 Task: In Heading  Arial. Font size of heading  '18 Pt. 'Font style of data Calibri. Font size of data  9 Pt. Alignment of headline & data Align center. Fill color in cell of heading  Red. Font color of data Black. Apply border in Data Outer Border only. In the sheet  Alpha Sales book
Action: Mouse moved to (15, 23)
Screenshot: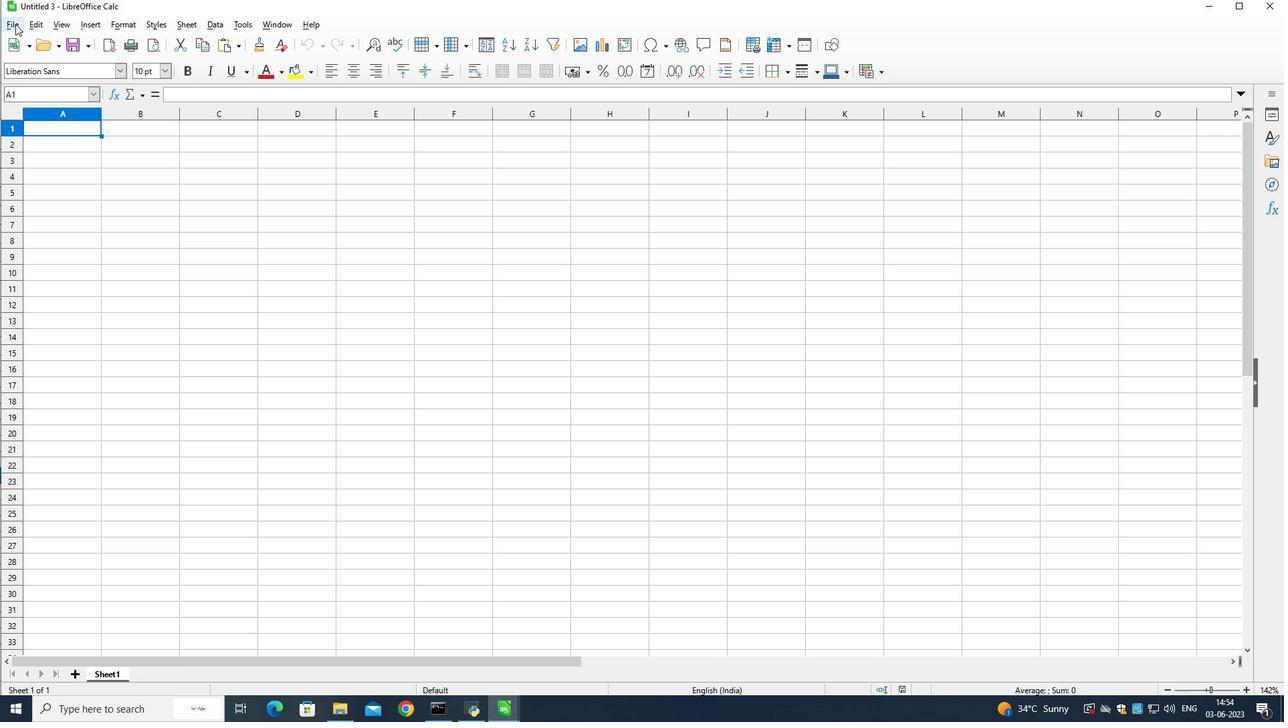 
Action: Mouse pressed left at (15, 23)
Screenshot: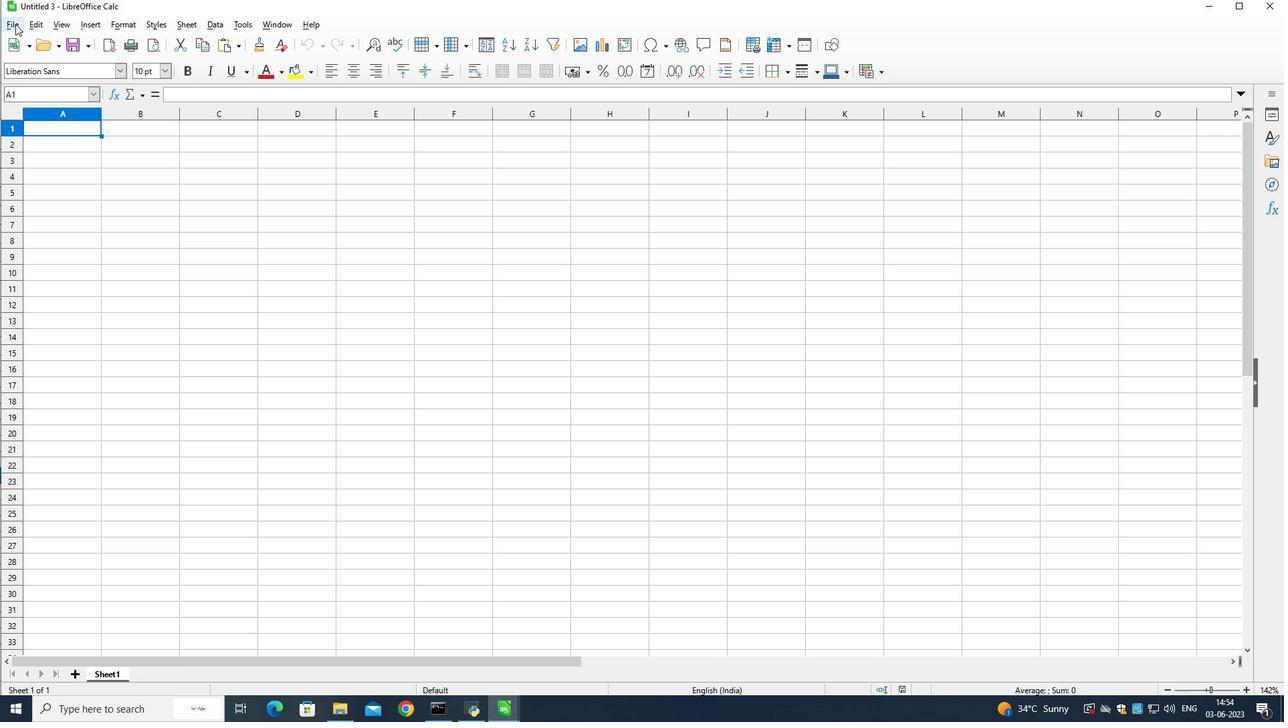 
Action: Mouse moved to (32, 56)
Screenshot: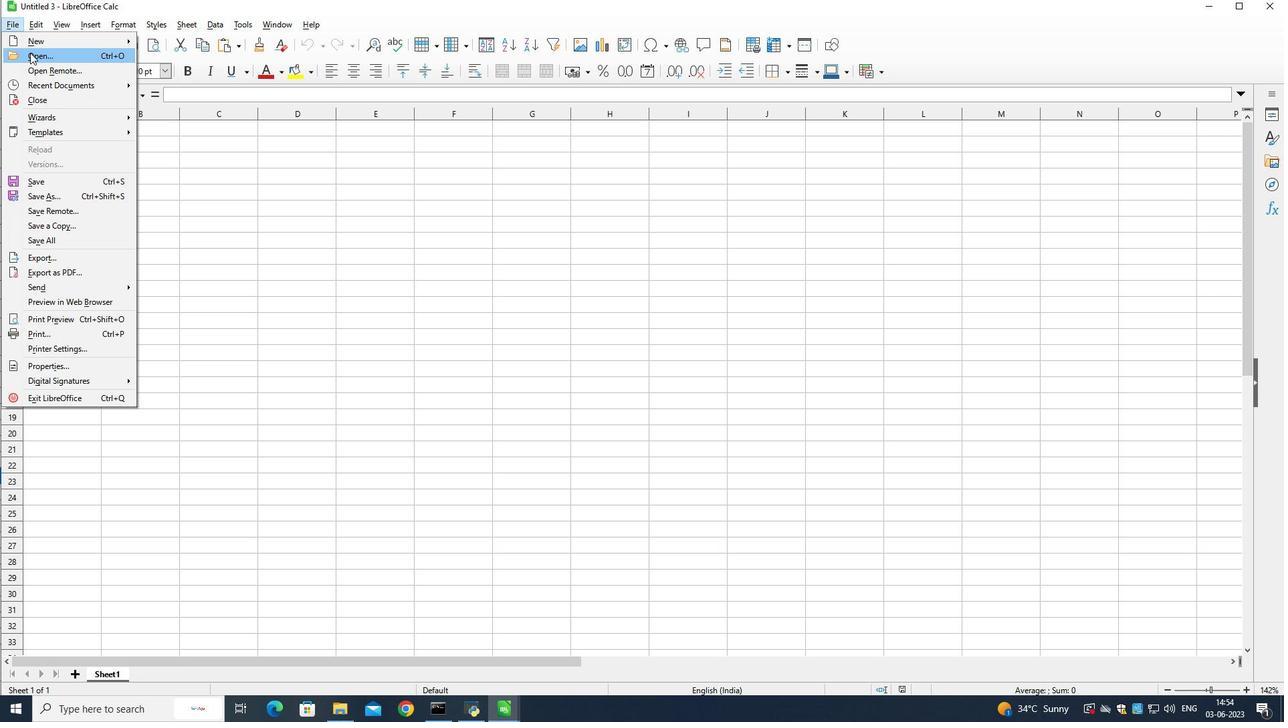 
Action: Mouse pressed left at (32, 56)
Screenshot: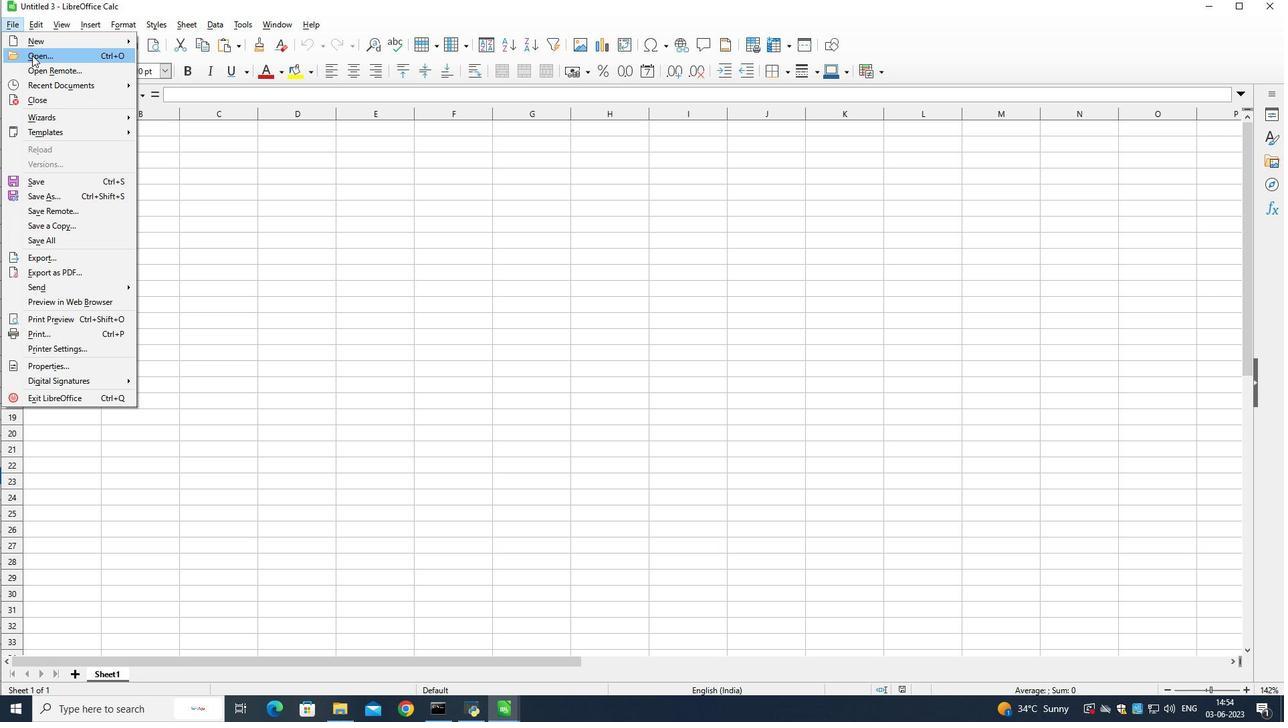 
Action: Mouse moved to (144, 224)
Screenshot: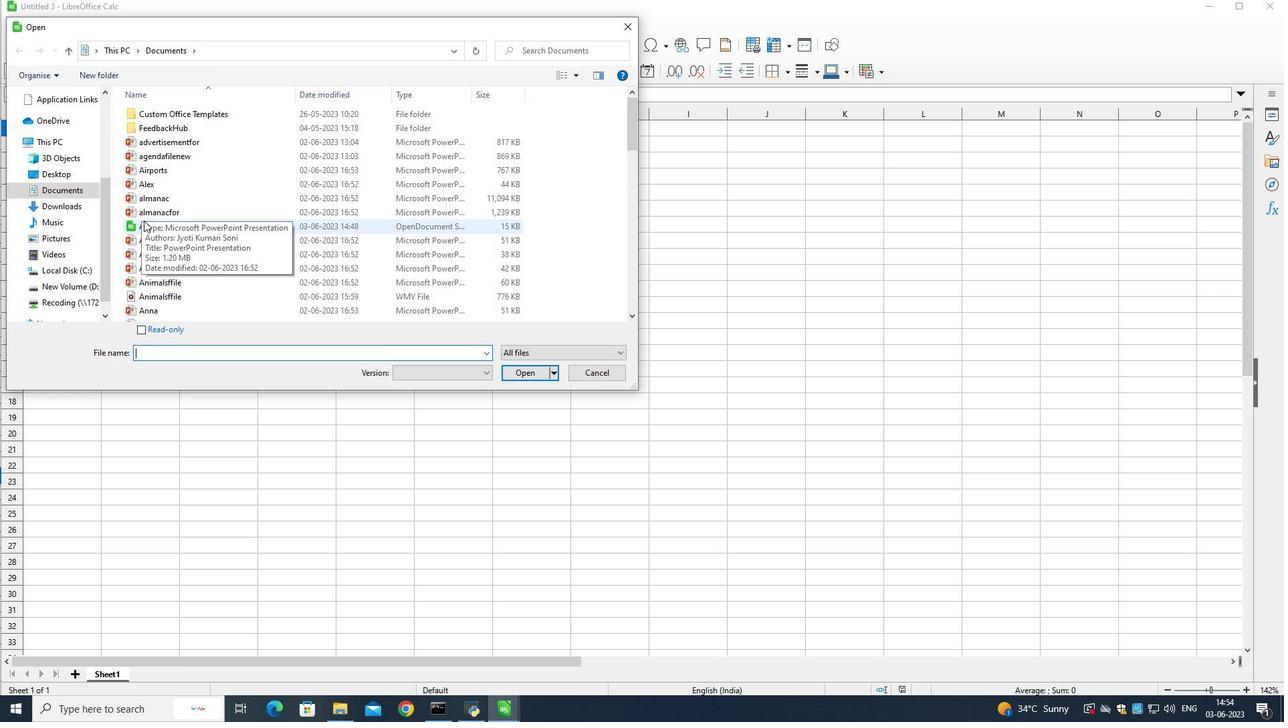 
Action: Mouse pressed left at (144, 224)
Screenshot: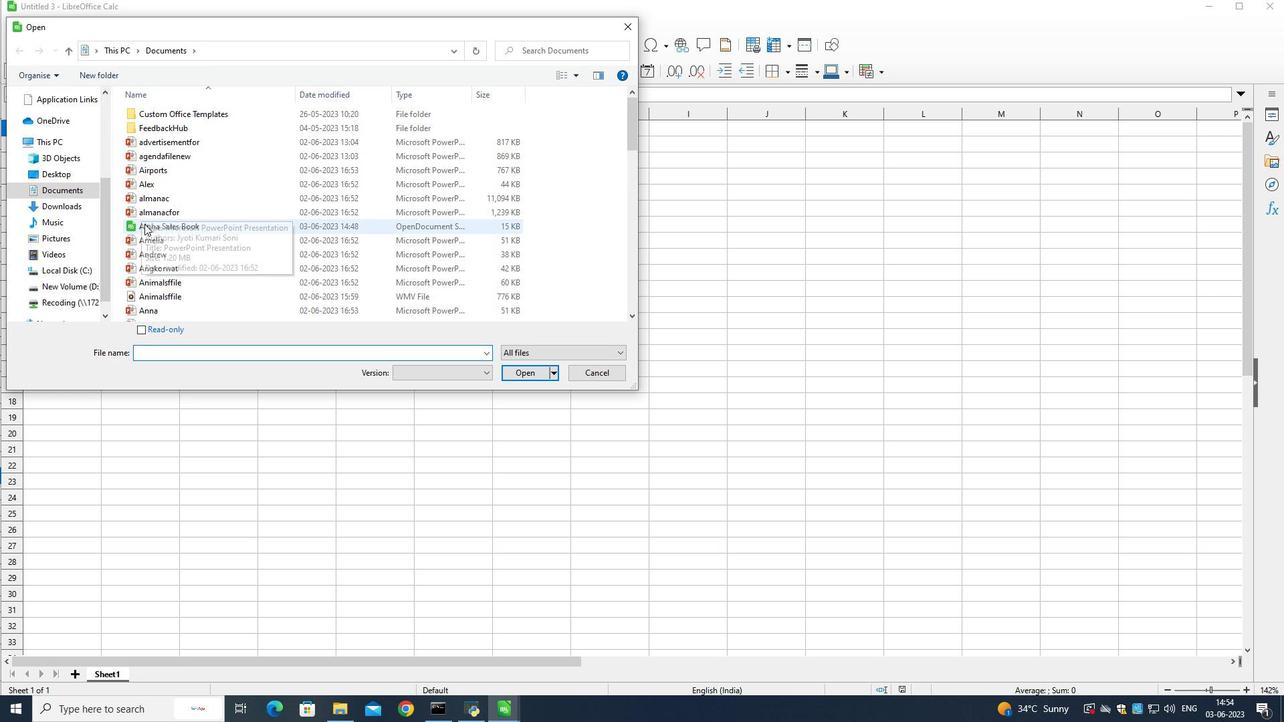 
Action: Mouse moved to (516, 372)
Screenshot: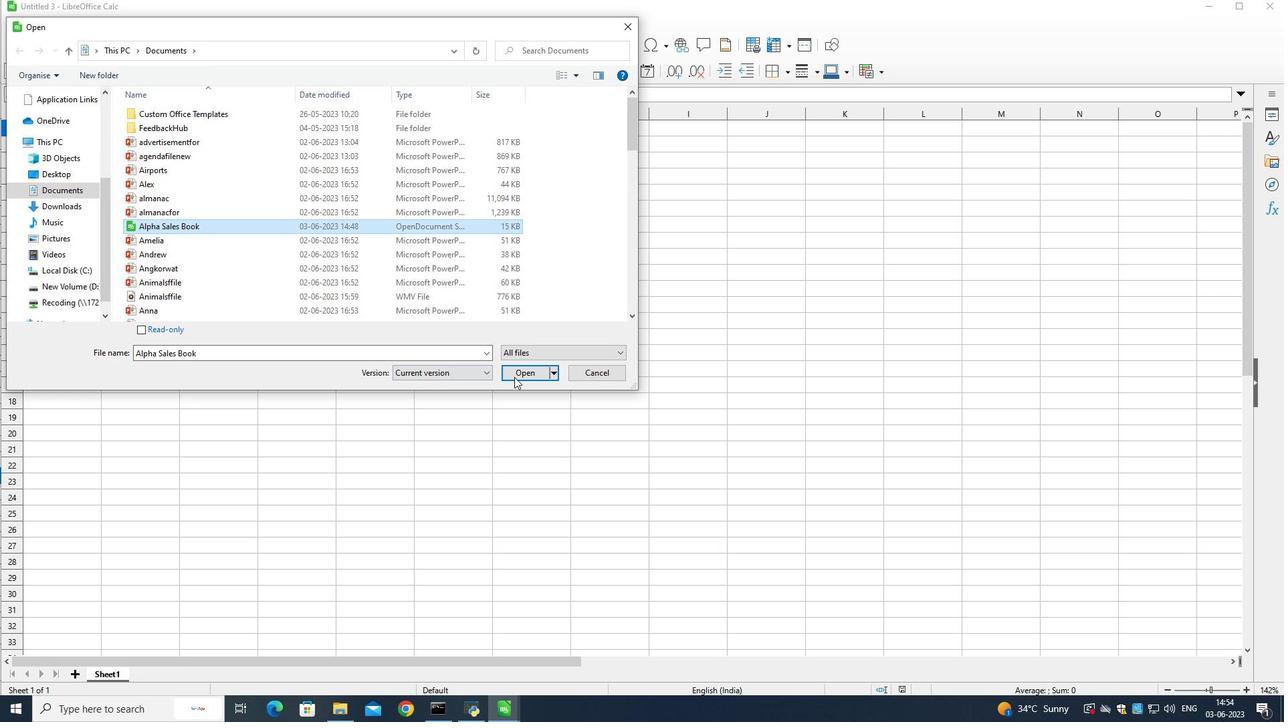 
Action: Mouse pressed left at (516, 372)
Screenshot: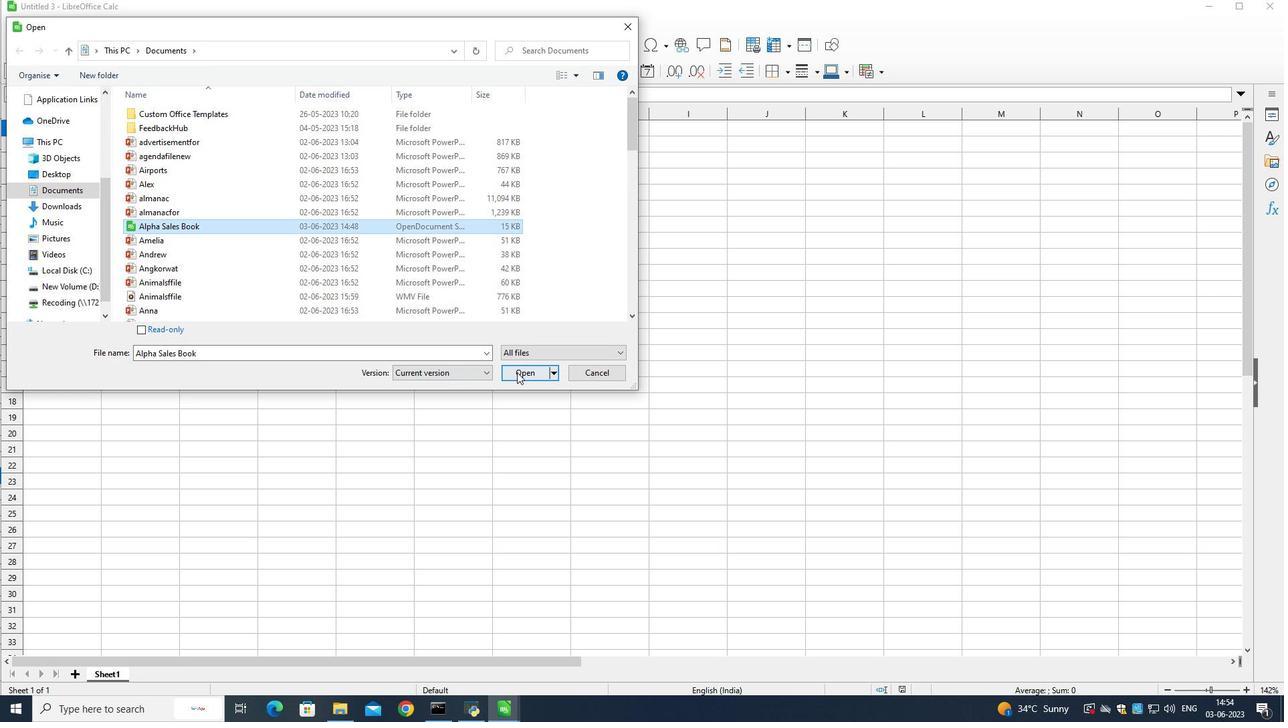 
Action: Mouse moved to (358, 134)
Screenshot: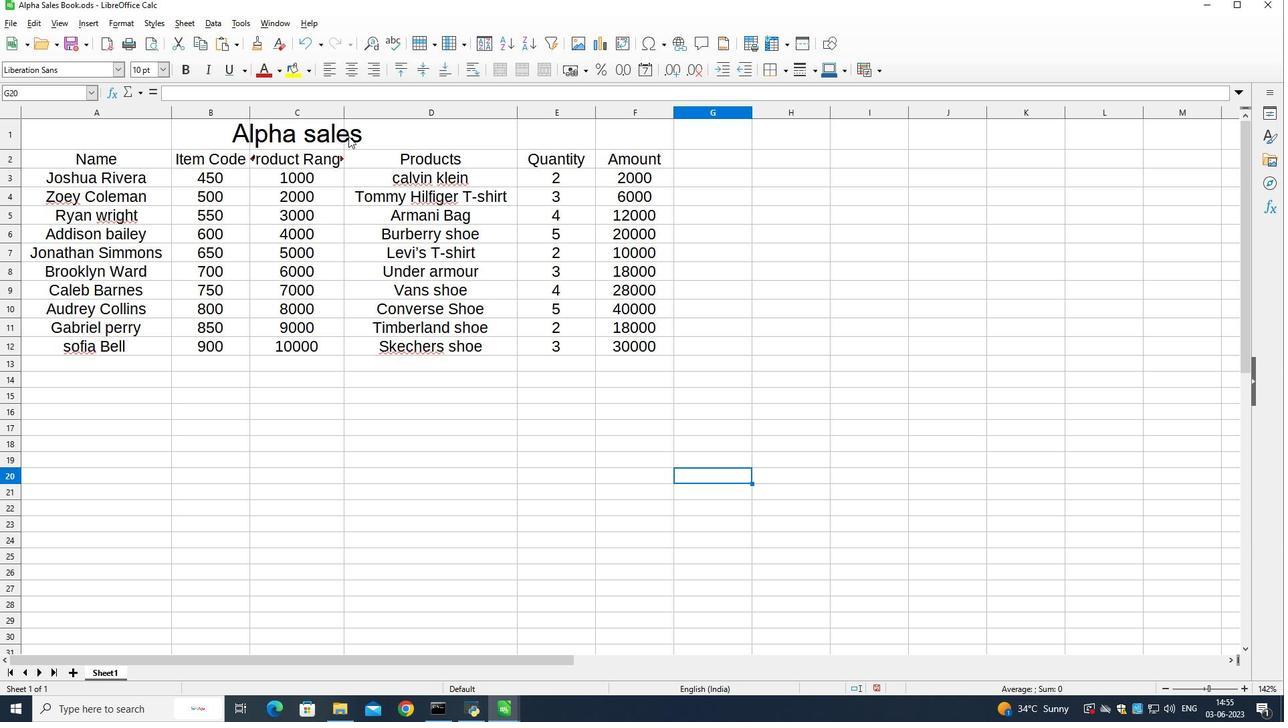 
Action: Mouse pressed left at (358, 134)
Screenshot: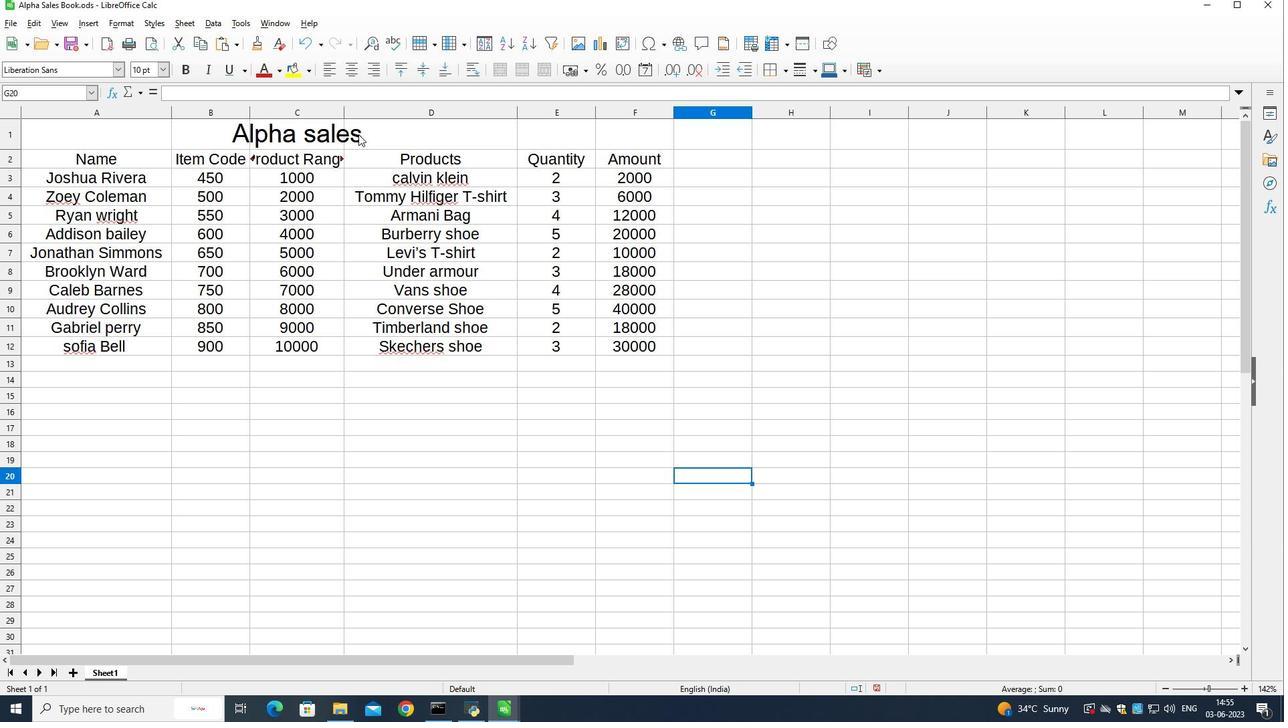 
Action: Mouse moved to (229, 138)
Screenshot: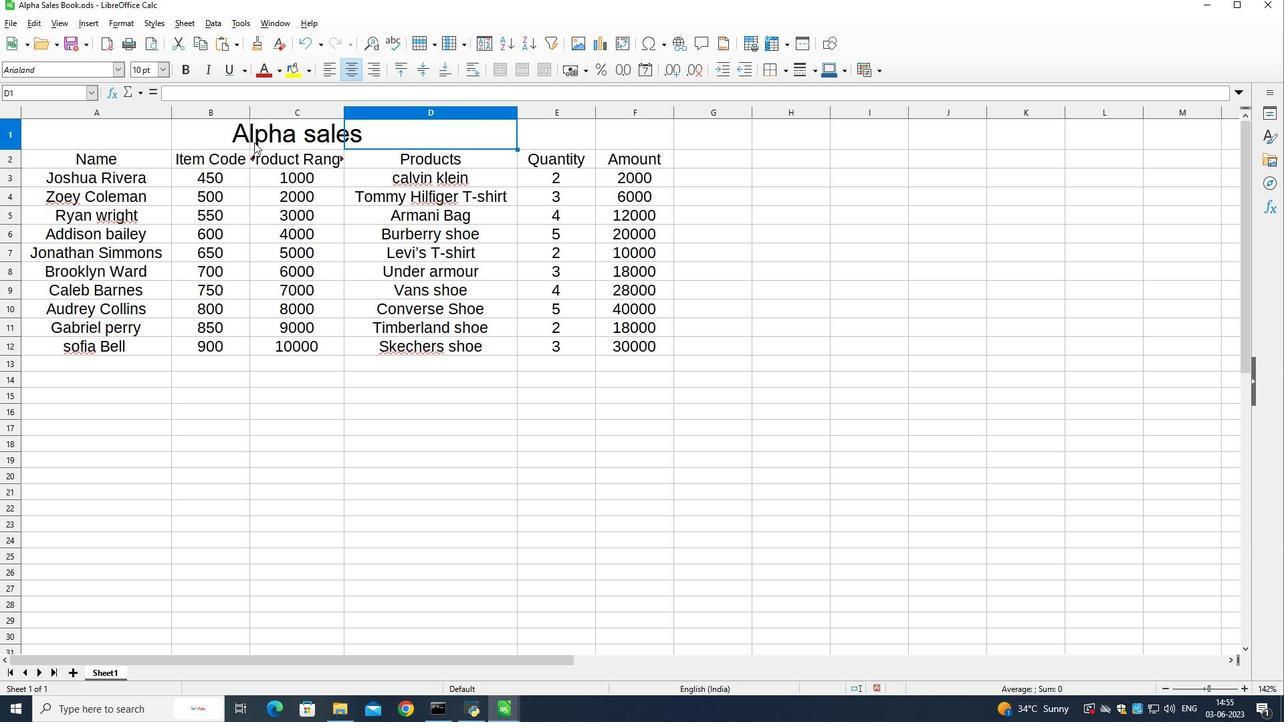 
Action: Mouse pressed left at (229, 138)
Screenshot: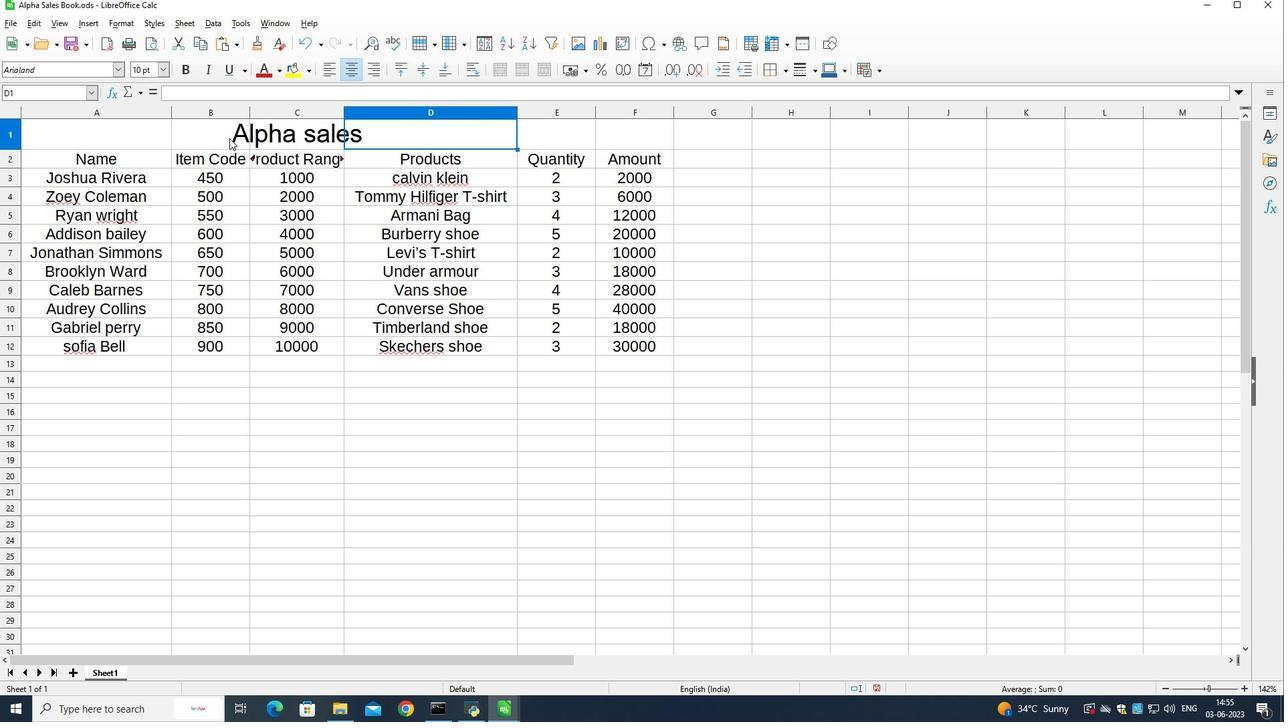 
Action: Mouse moved to (163, 68)
Screenshot: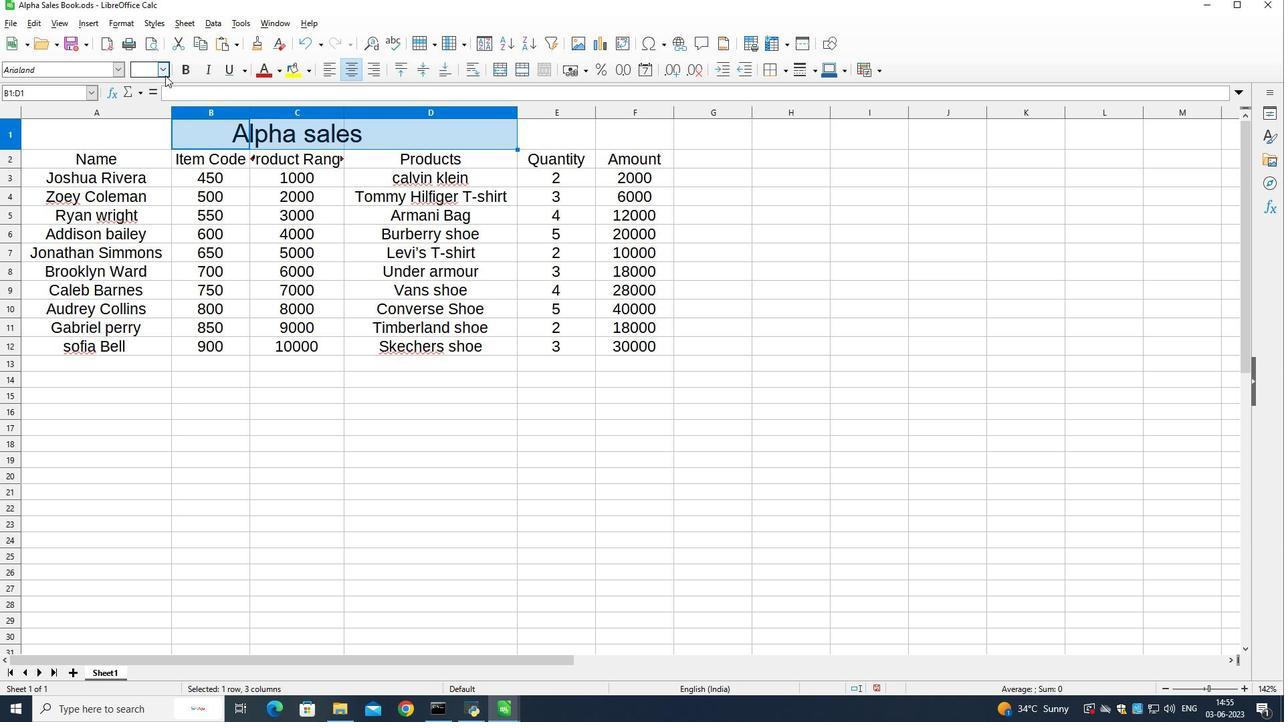 
Action: Mouse pressed left at (163, 68)
Screenshot: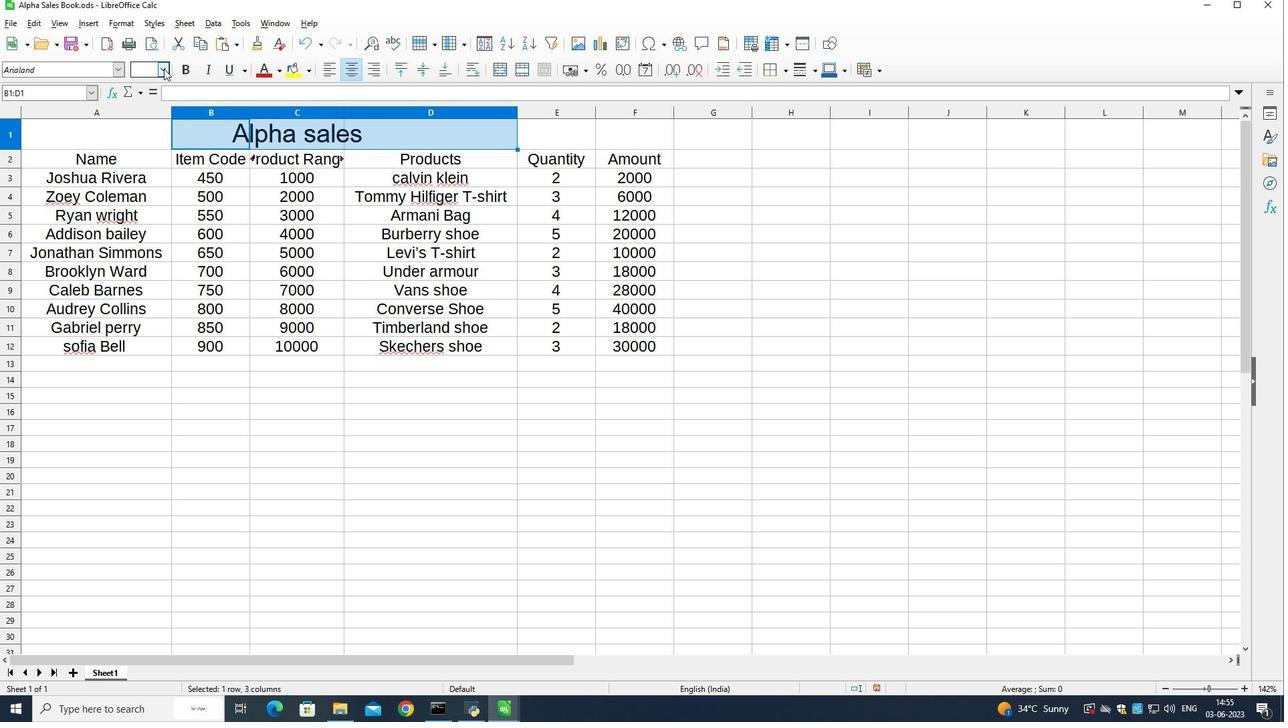 
Action: Mouse moved to (138, 217)
Screenshot: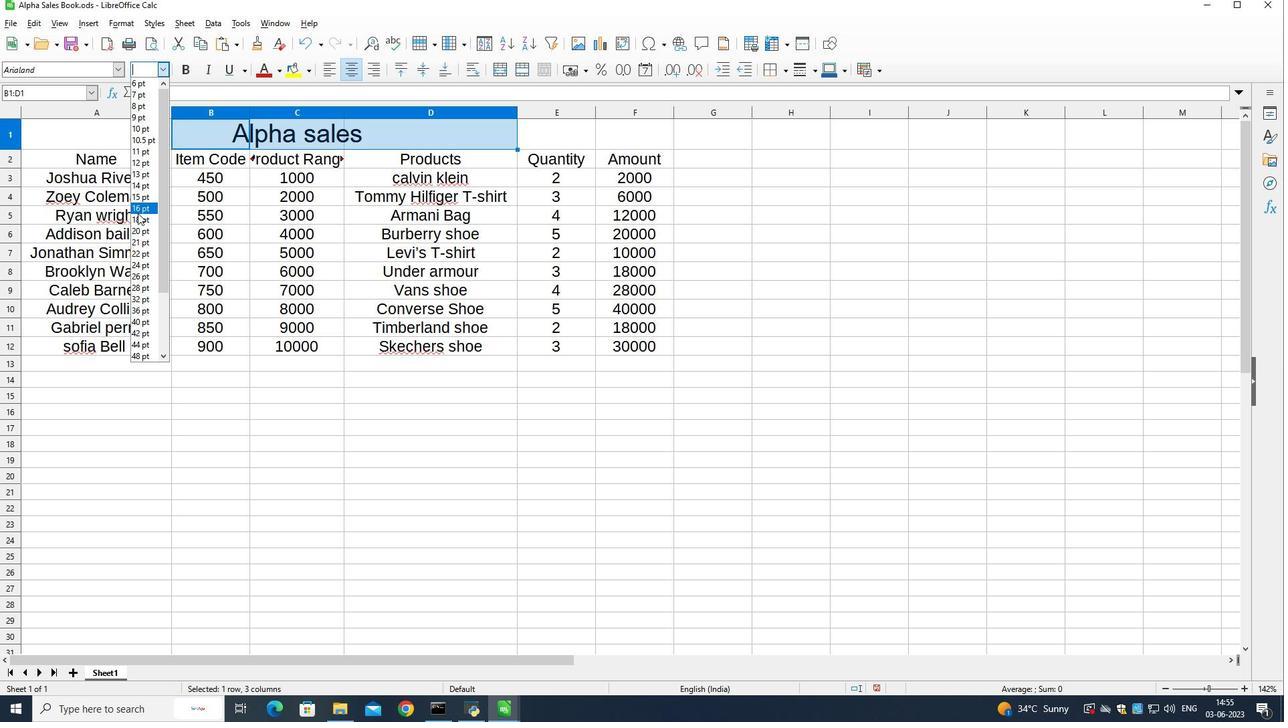
Action: Mouse pressed left at (138, 217)
Screenshot: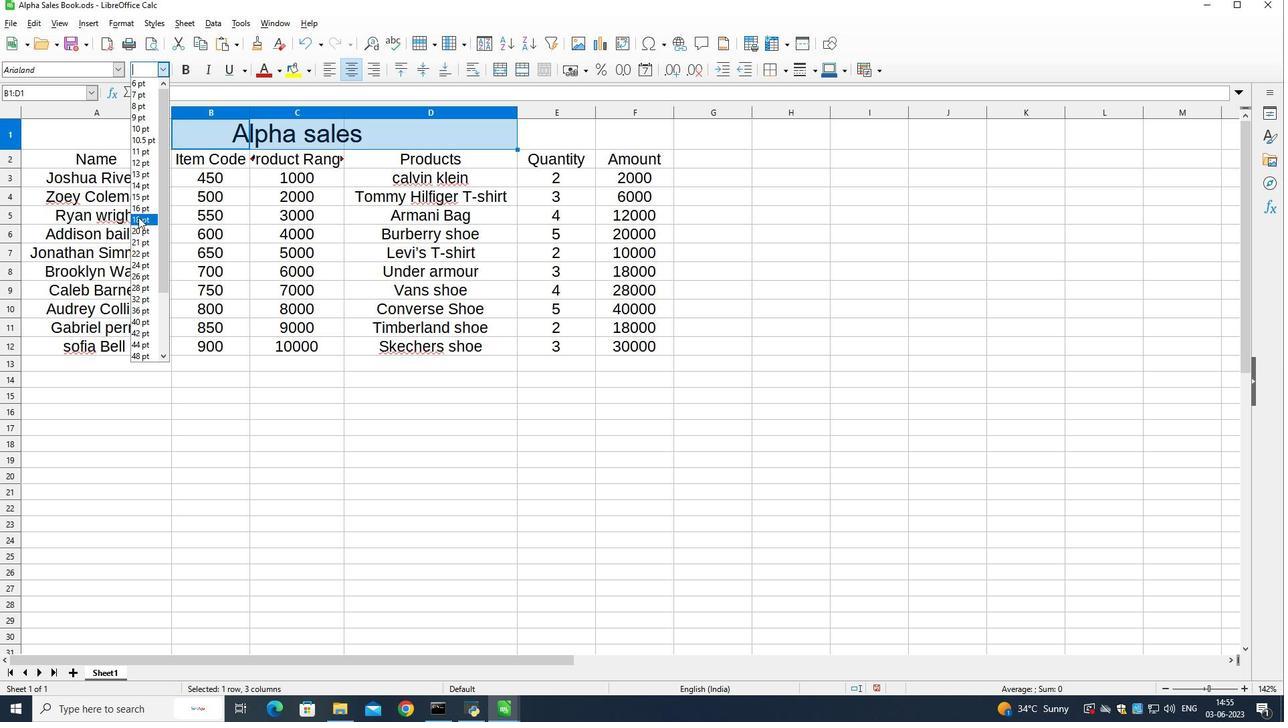 
Action: Mouse moved to (284, 286)
Screenshot: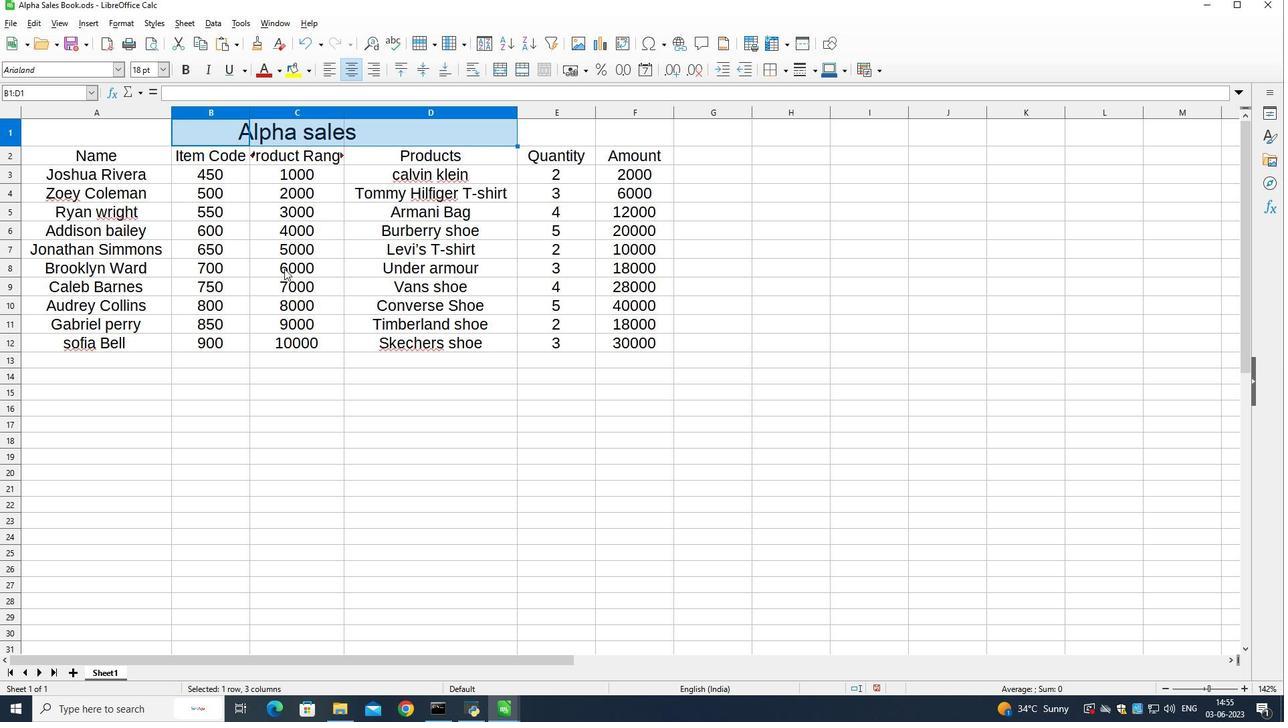 
Action: Mouse pressed left at (284, 286)
Screenshot: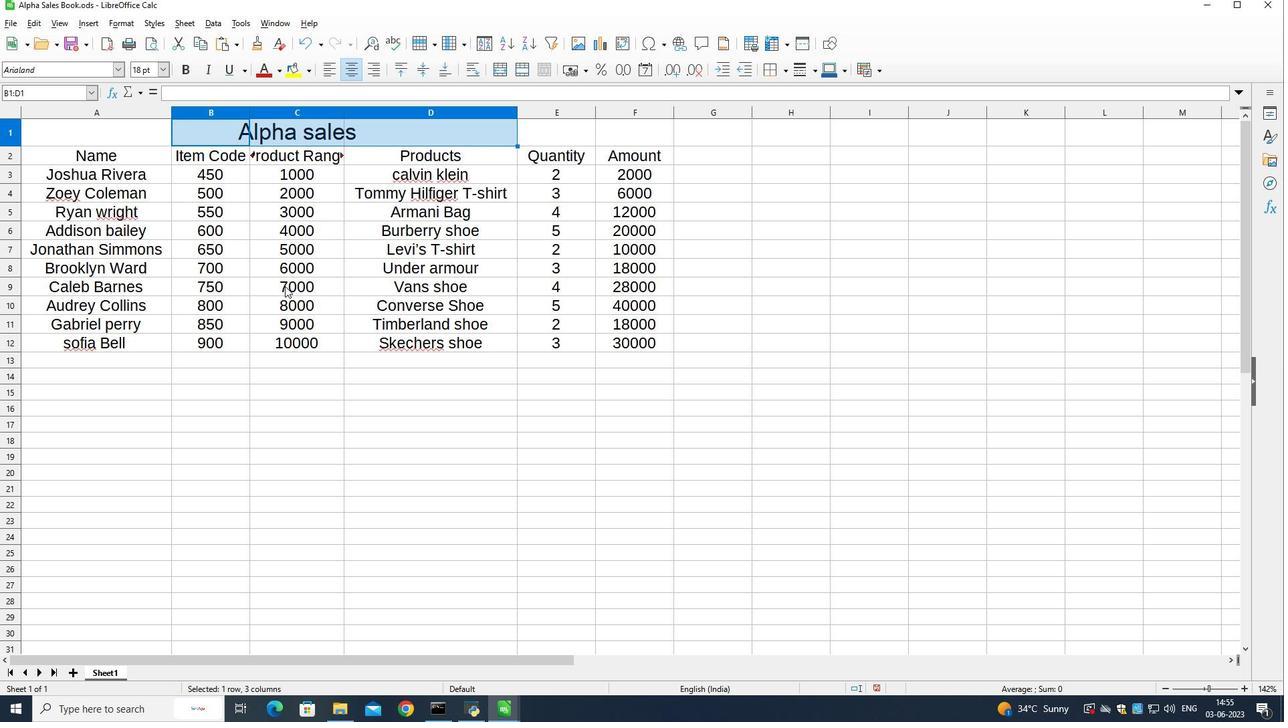 
Action: Mouse moved to (70, 157)
Screenshot: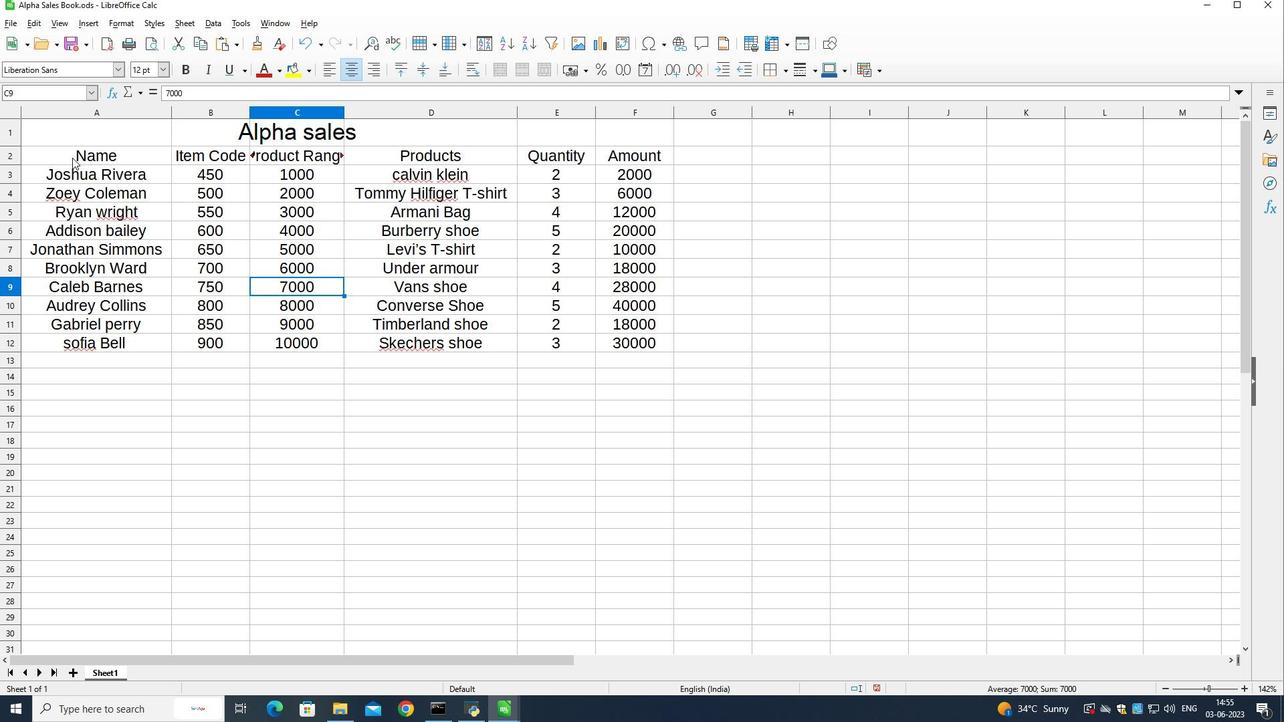 
Action: Mouse pressed left at (70, 157)
Screenshot: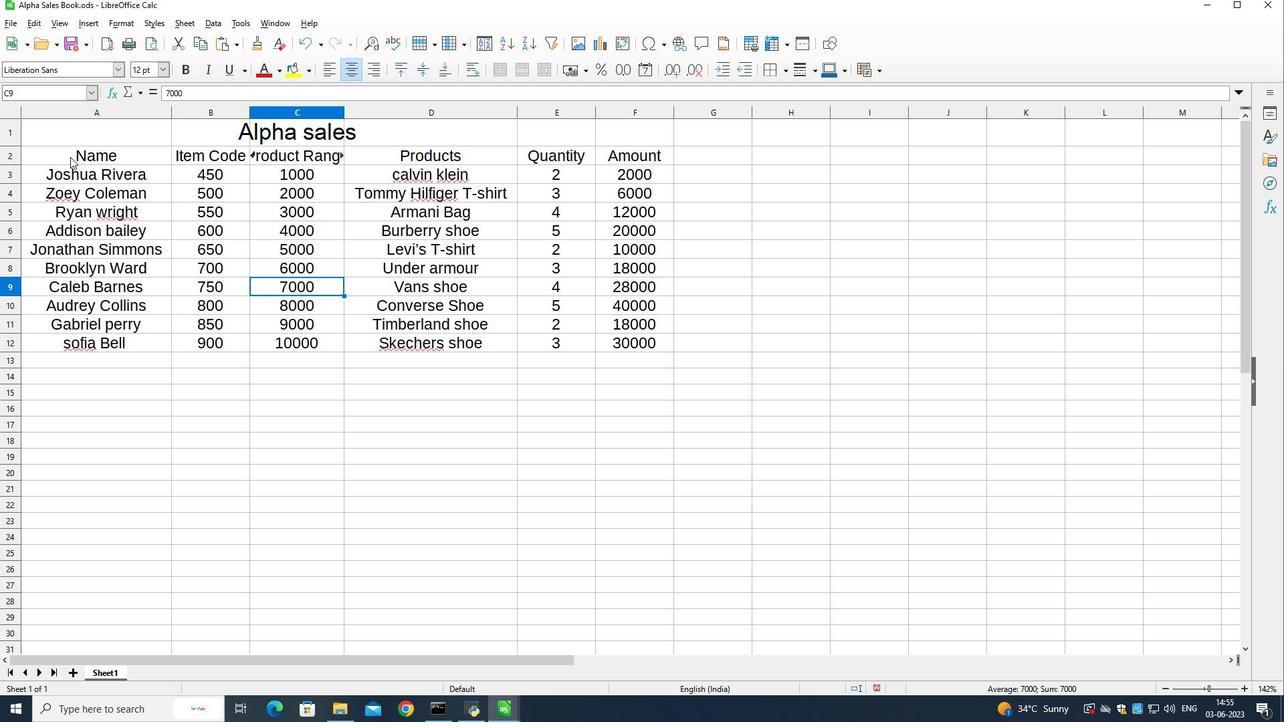 
Action: Mouse moved to (76, 68)
Screenshot: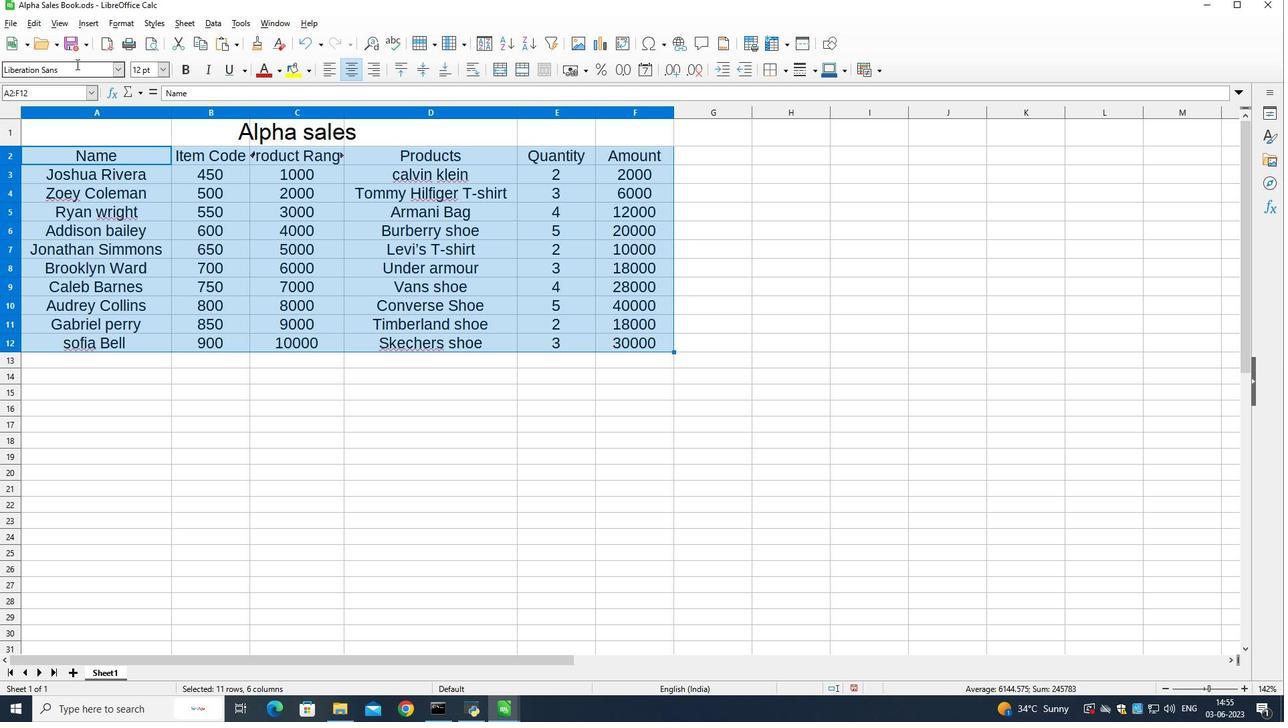 
Action: Mouse pressed left at (76, 68)
Screenshot: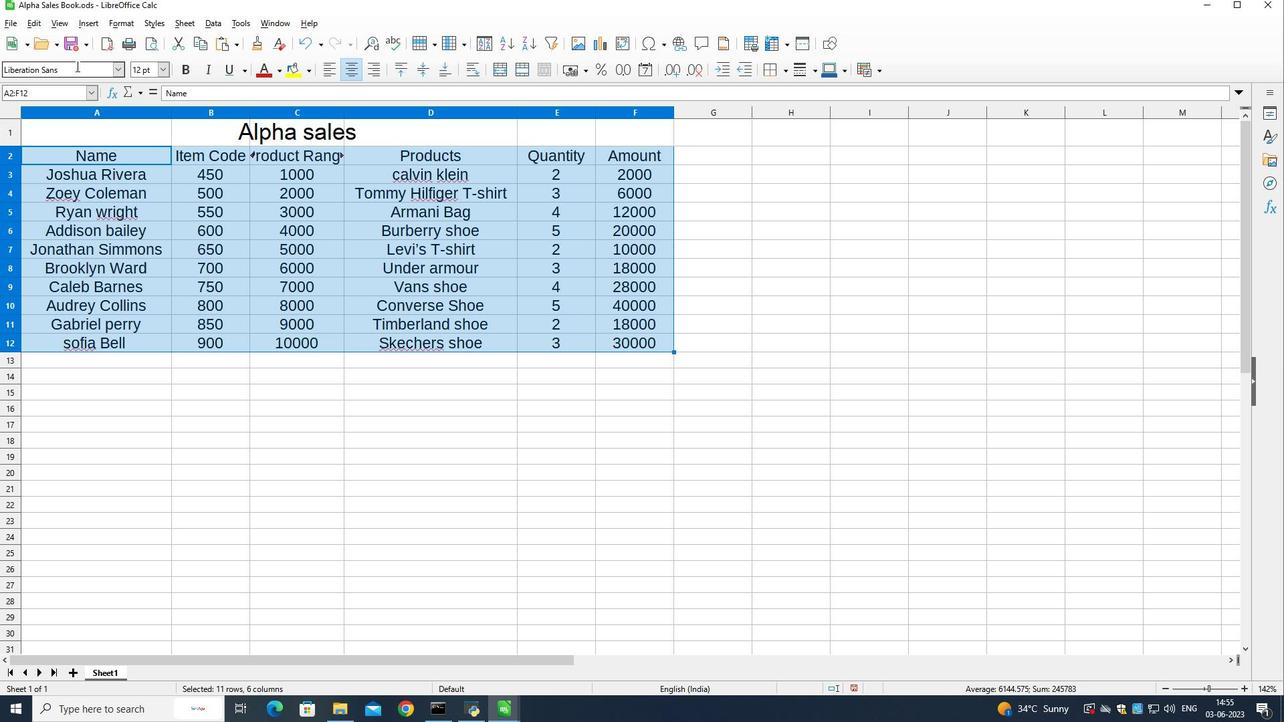 
Action: Mouse moved to (117, 73)
Screenshot: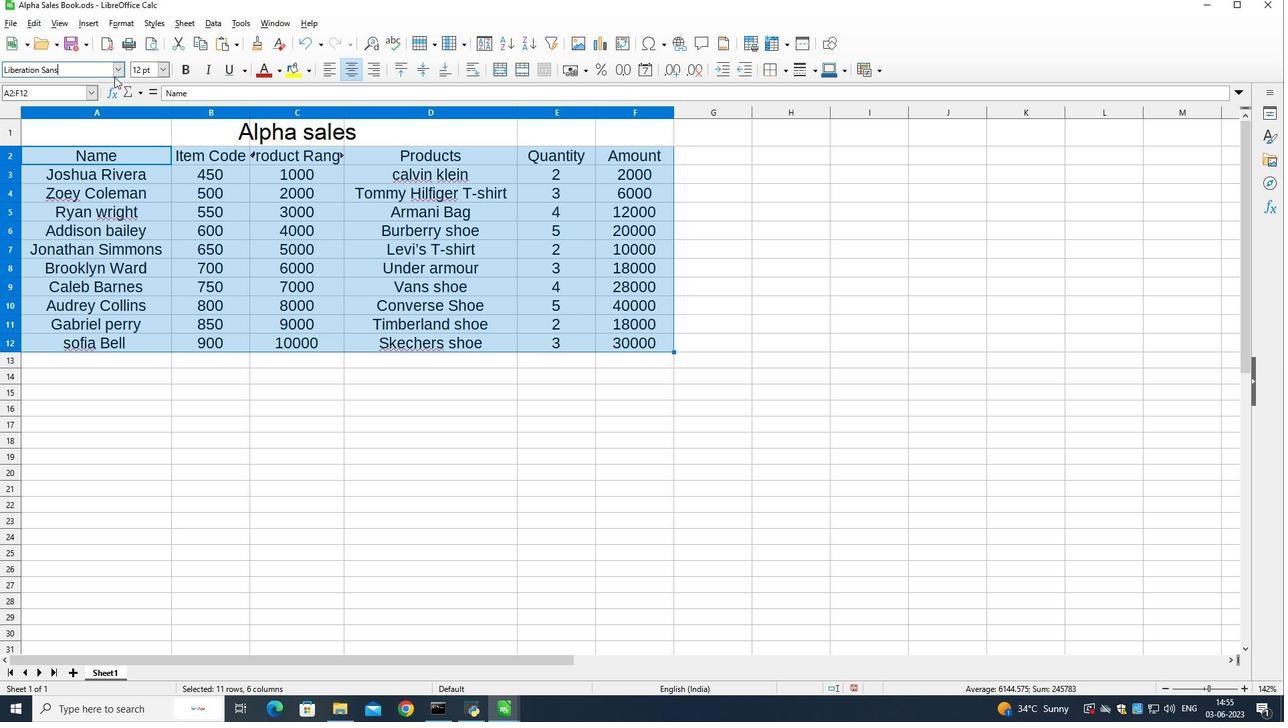 
Action: Mouse pressed left at (117, 73)
Screenshot: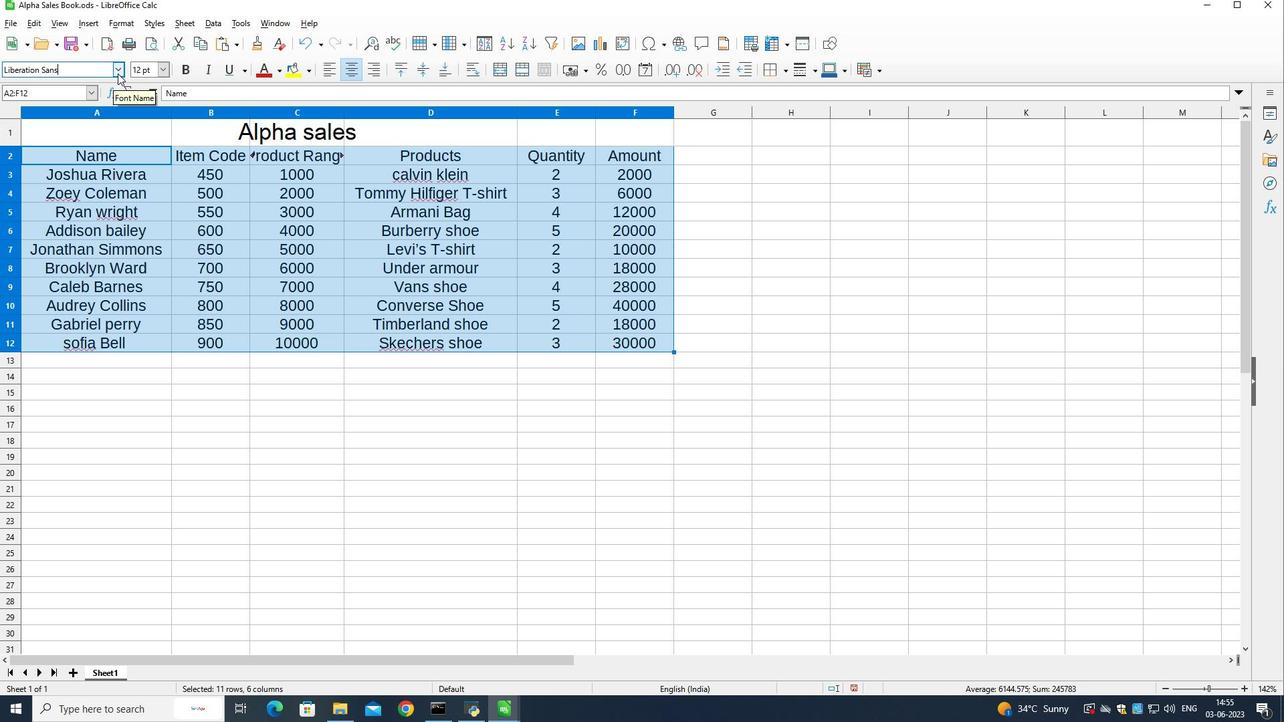 
Action: Mouse moved to (73, 66)
Screenshot: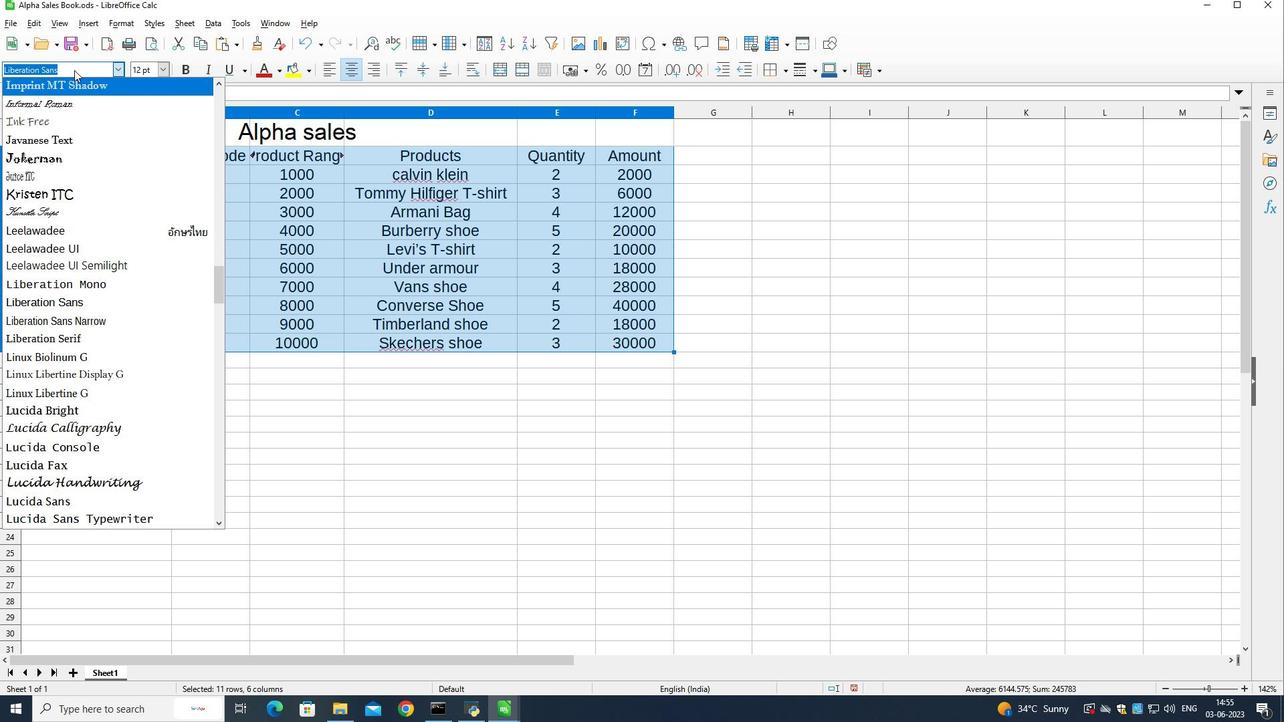 
Action: Key pressed cali<Key.enter>
Screenshot: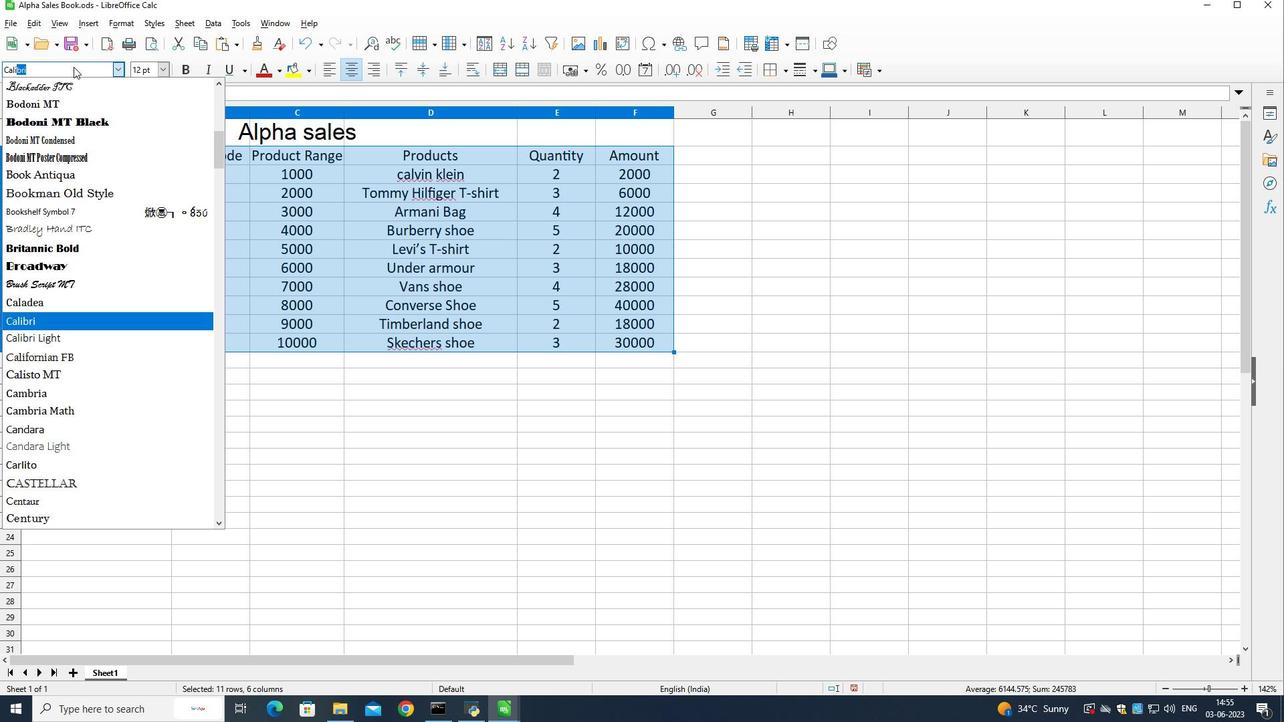 
Action: Mouse moved to (165, 66)
Screenshot: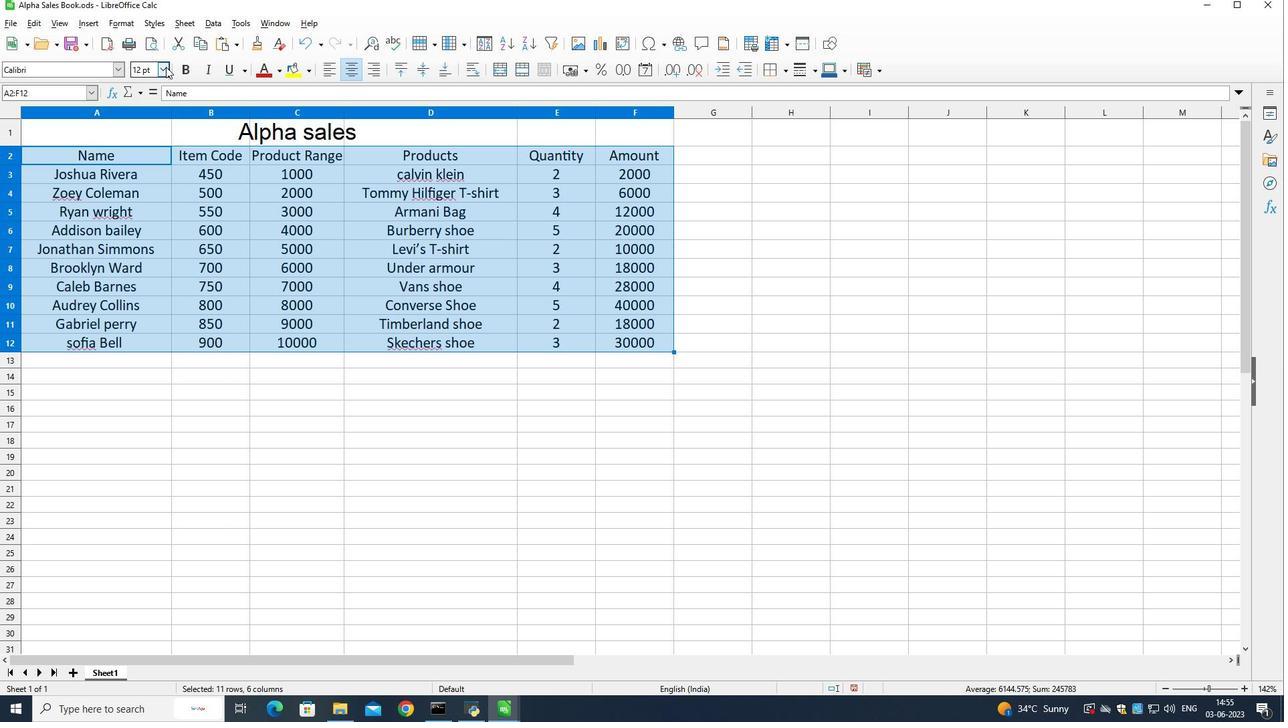 
Action: Mouse pressed left at (165, 66)
Screenshot: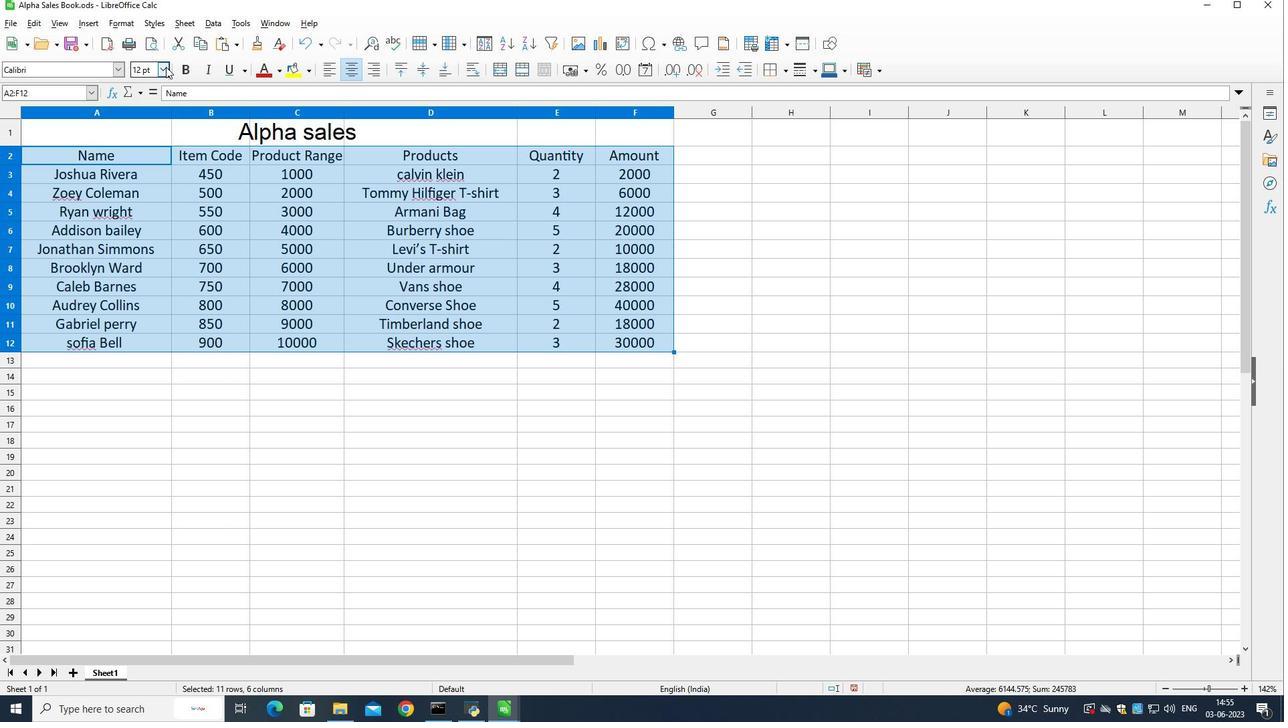 
Action: Mouse moved to (139, 119)
Screenshot: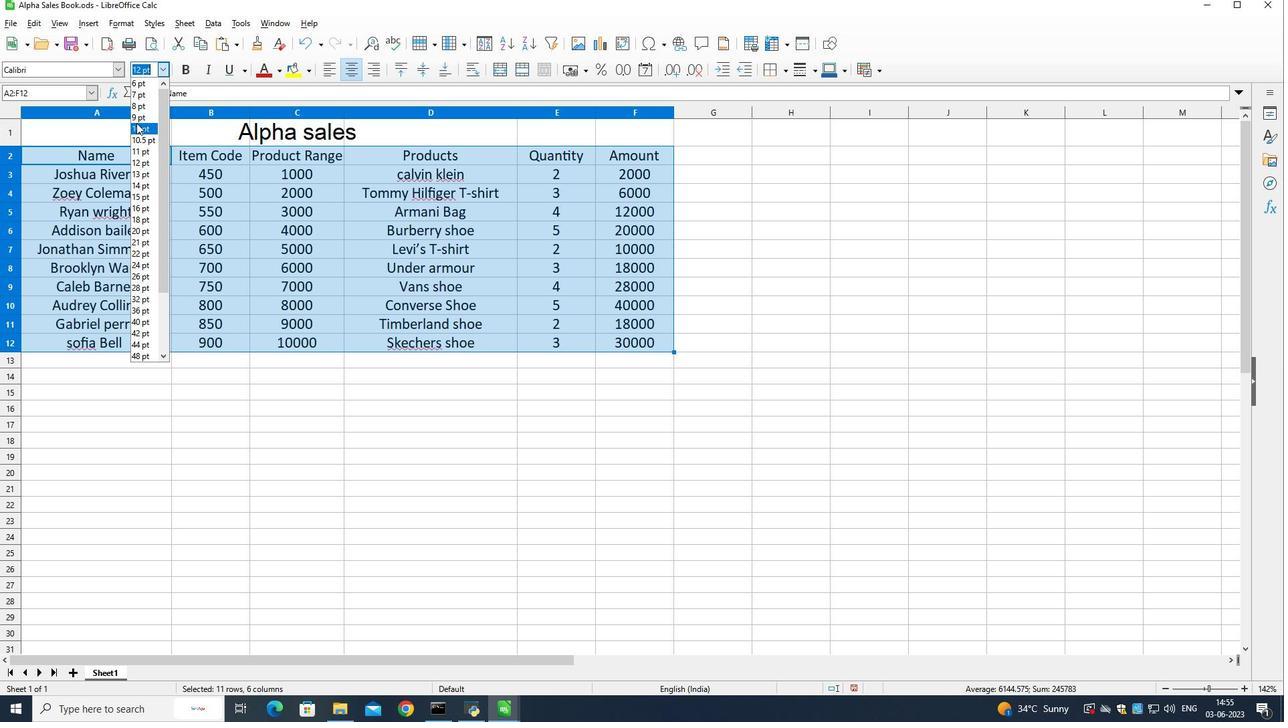 
Action: Mouse pressed left at (139, 119)
Screenshot: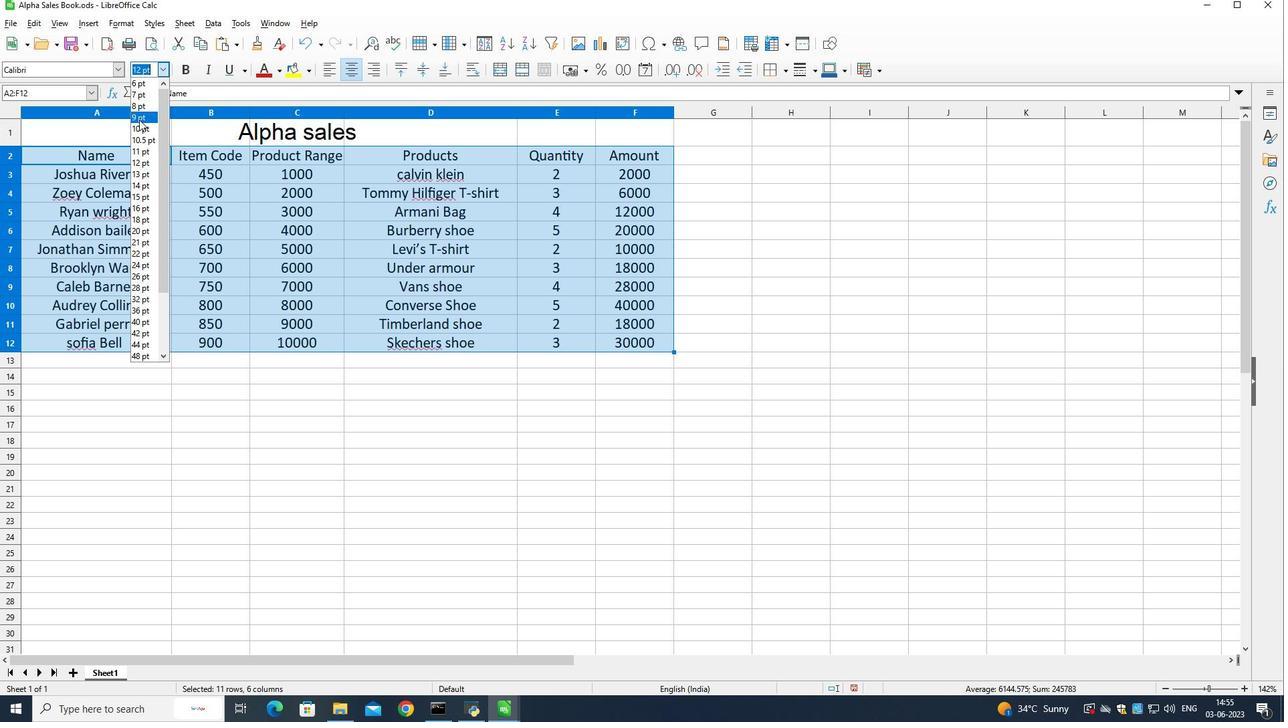 
Action: Mouse moved to (227, 390)
Screenshot: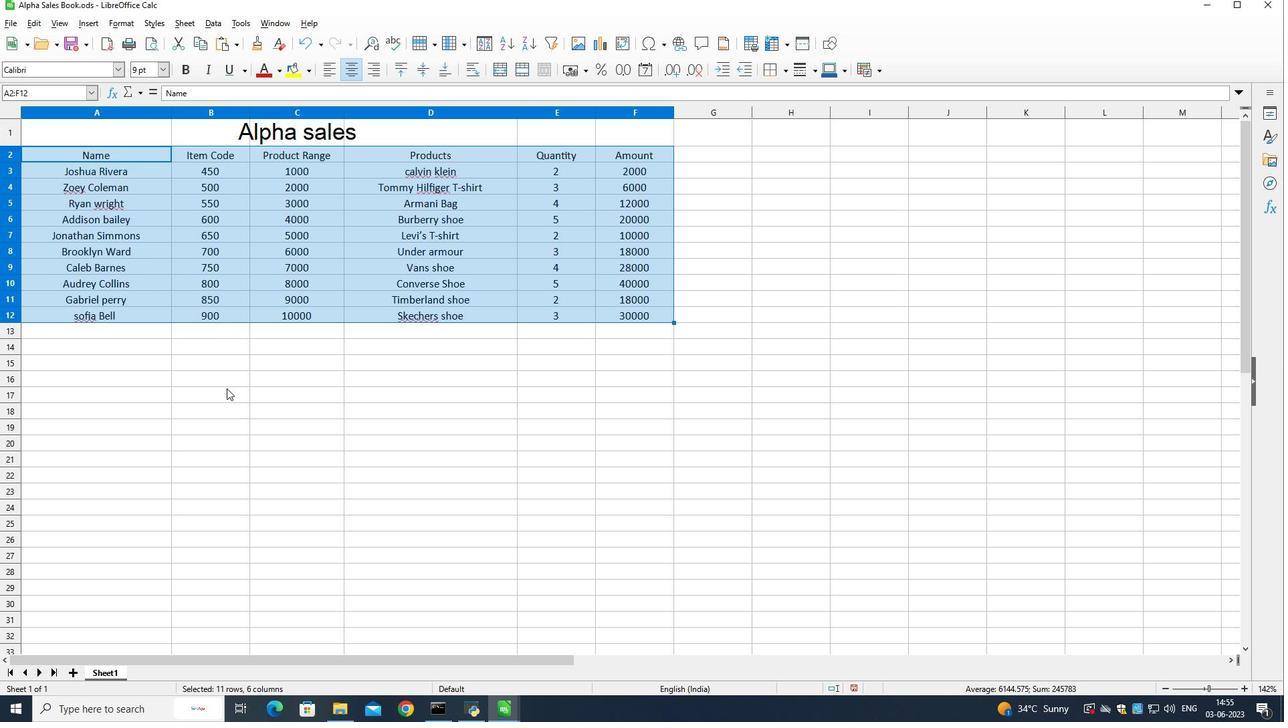 
Action: Mouse pressed left at (227, 390)
Screenshot: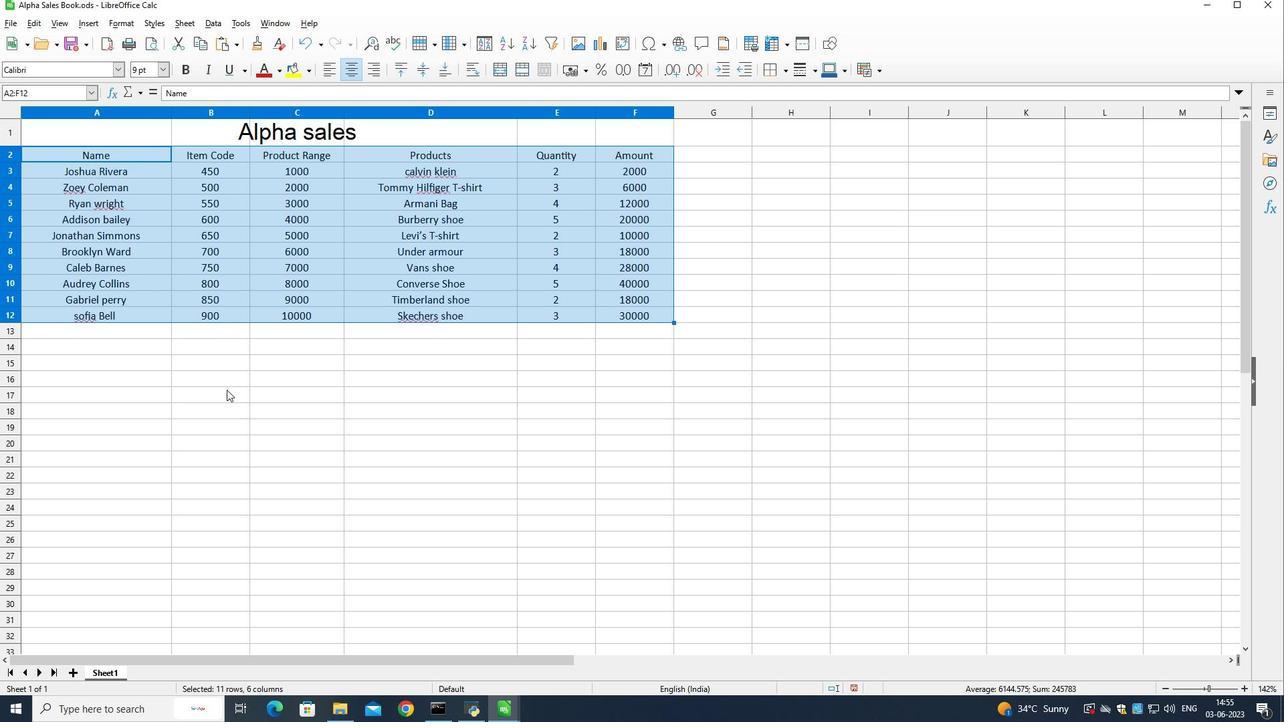 
Action: Mouse moved to (651, 315)
Screenshot: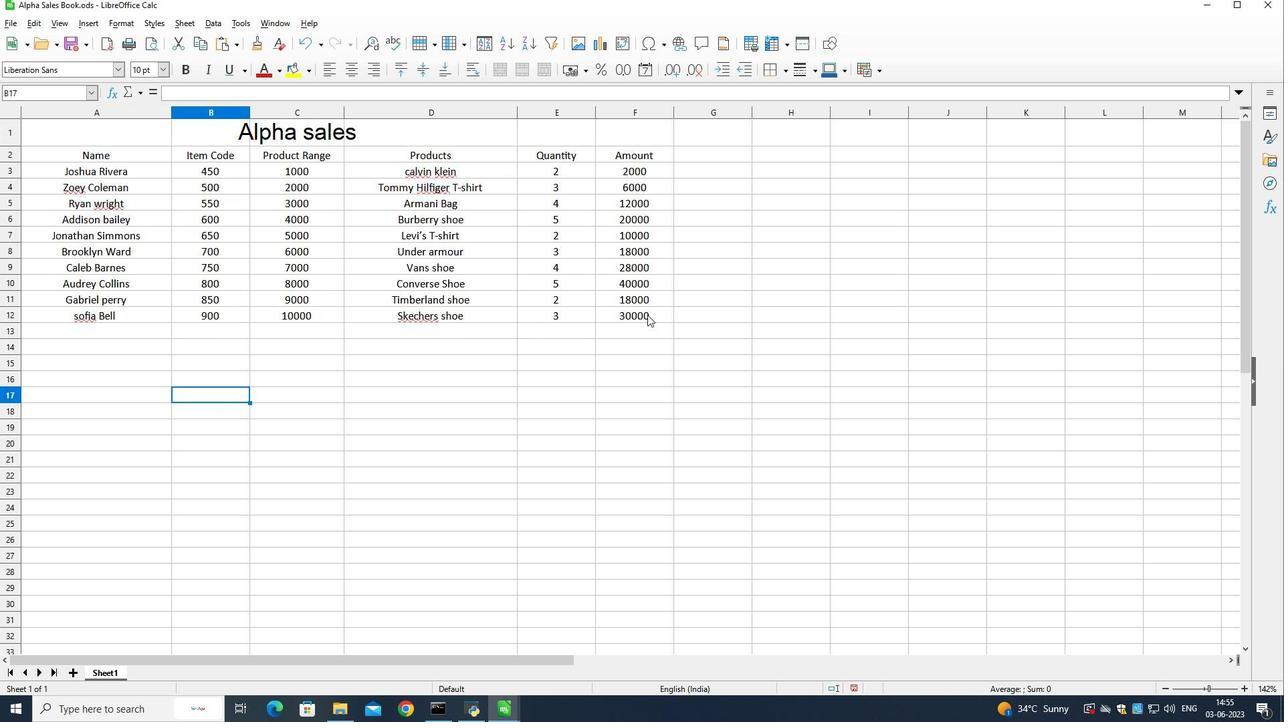 
Action: Mouse pressed left at (651, 315)
Screenshot: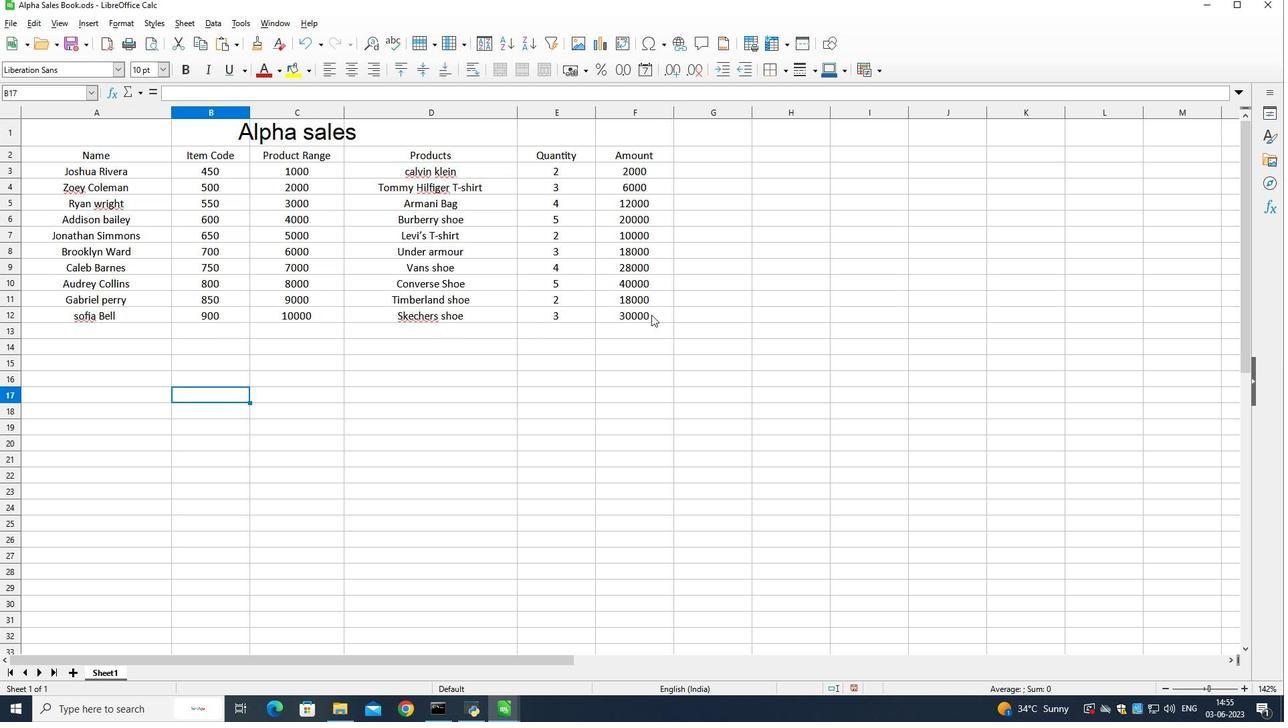 
Action: Mouse moved to (352, 73)
Screenshot: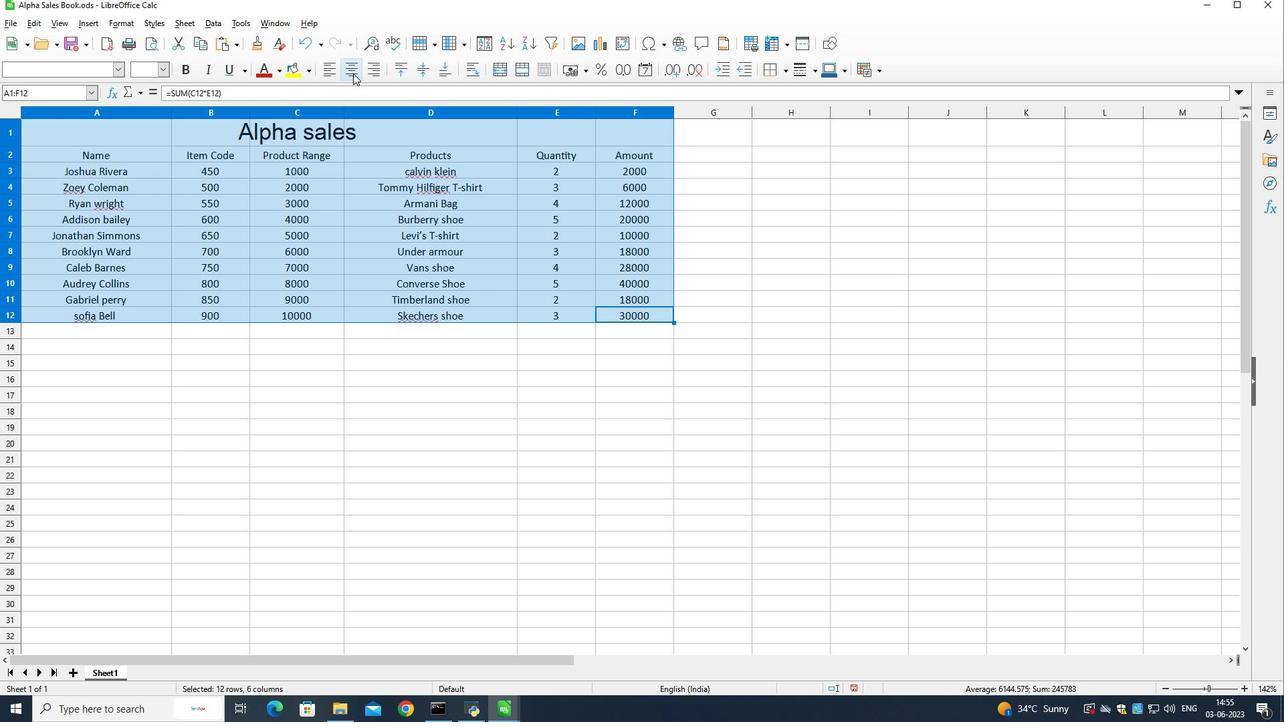 
Action: Mouse pressed left at (352, 73)
Screenshot: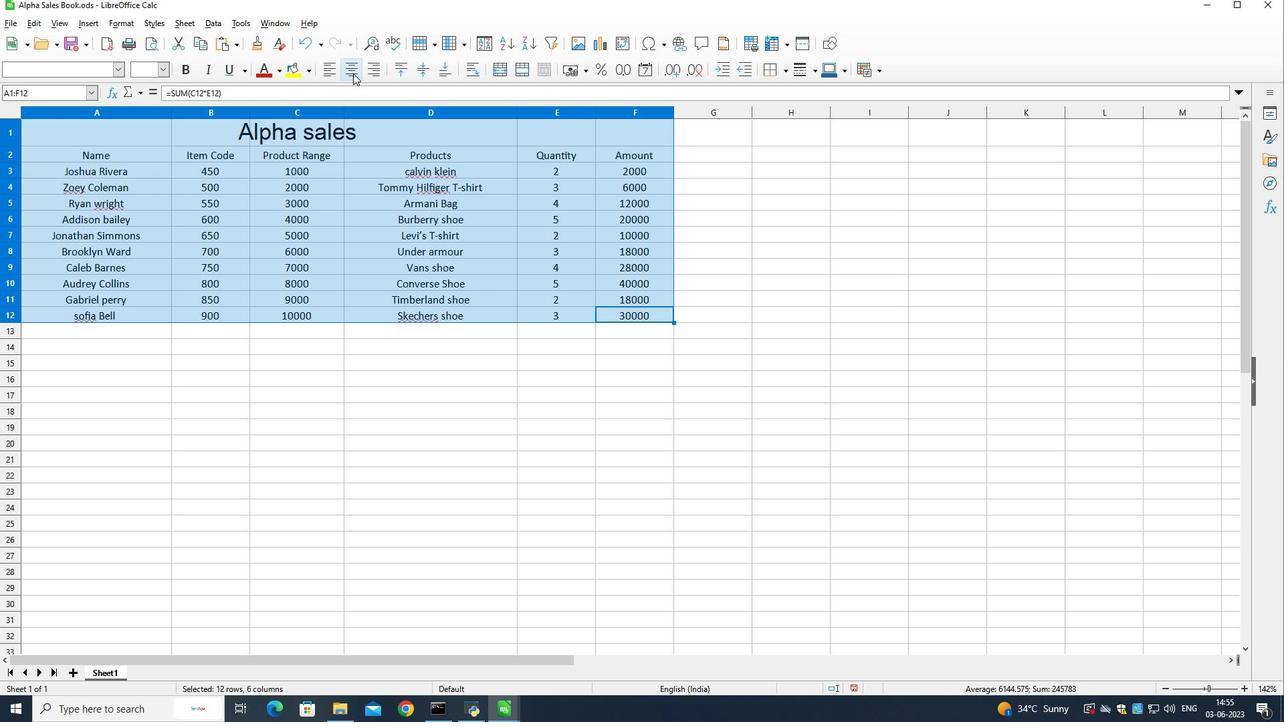 
Action: Mouse moved to (367, 470)
Screenshot: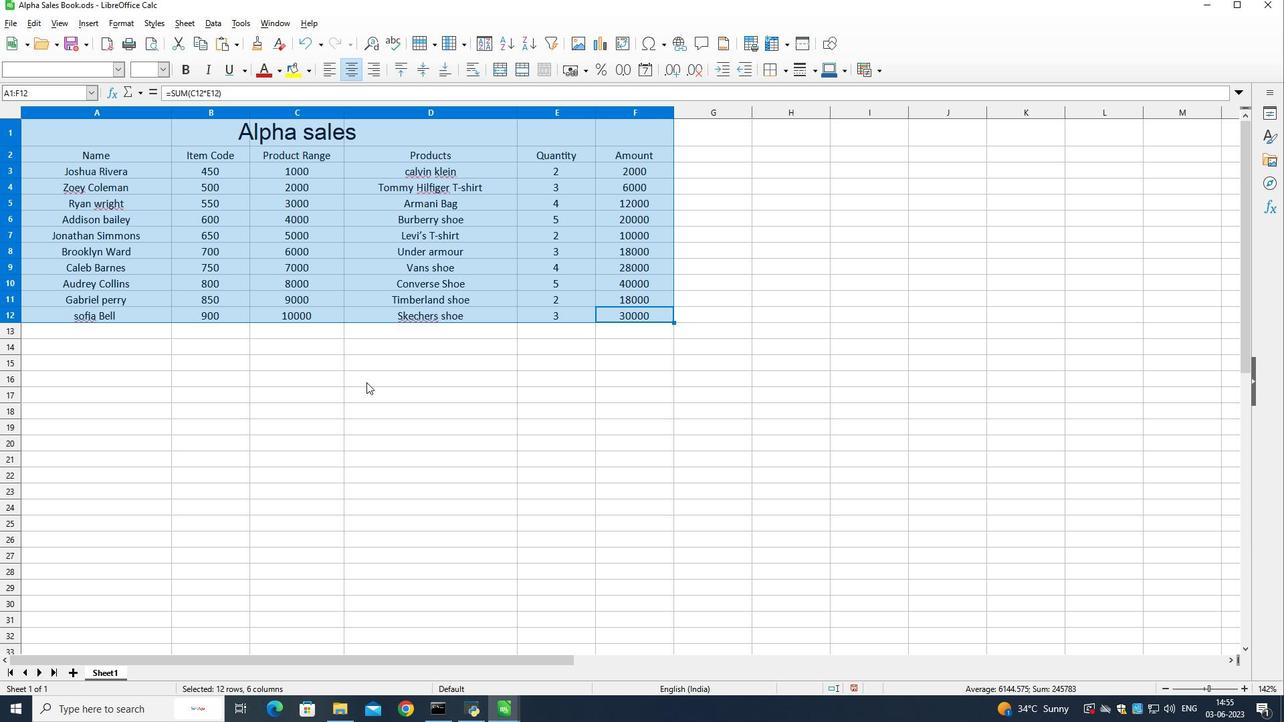 
Action: Mouse pressed left at (367, 470)
Screenshot: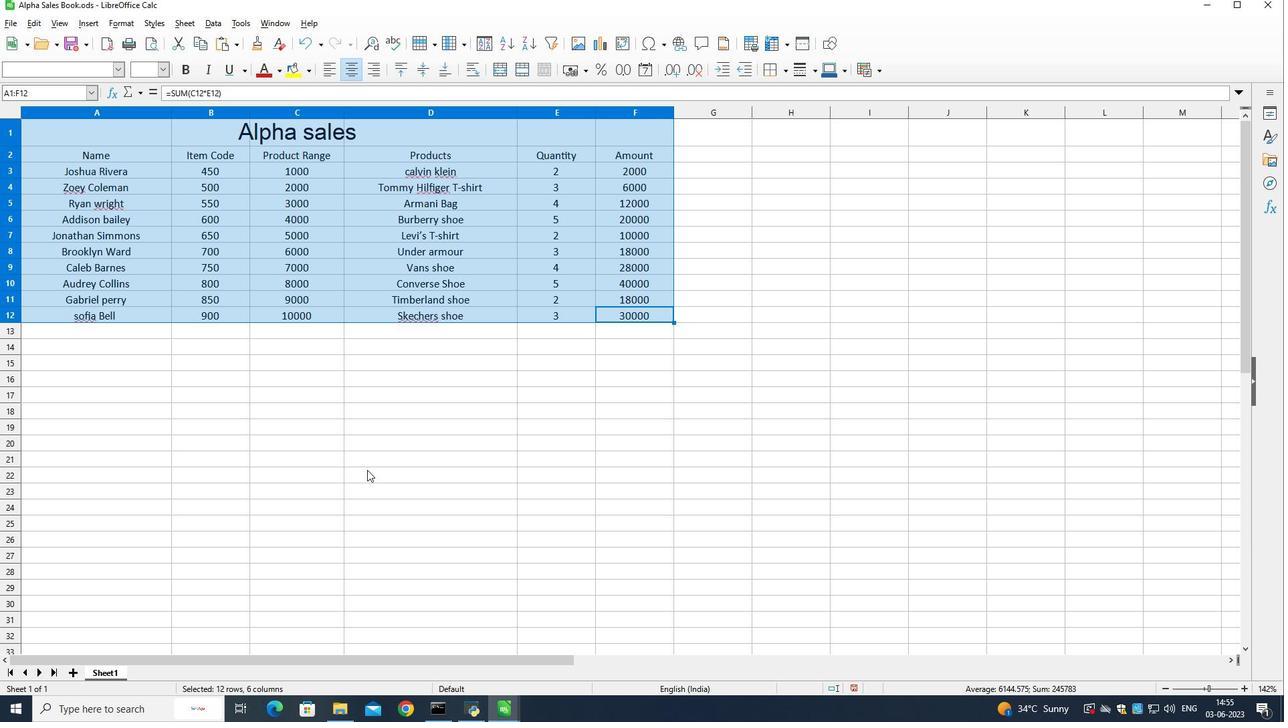 
Action: Mouse moved to (381, 133)
Screenshot: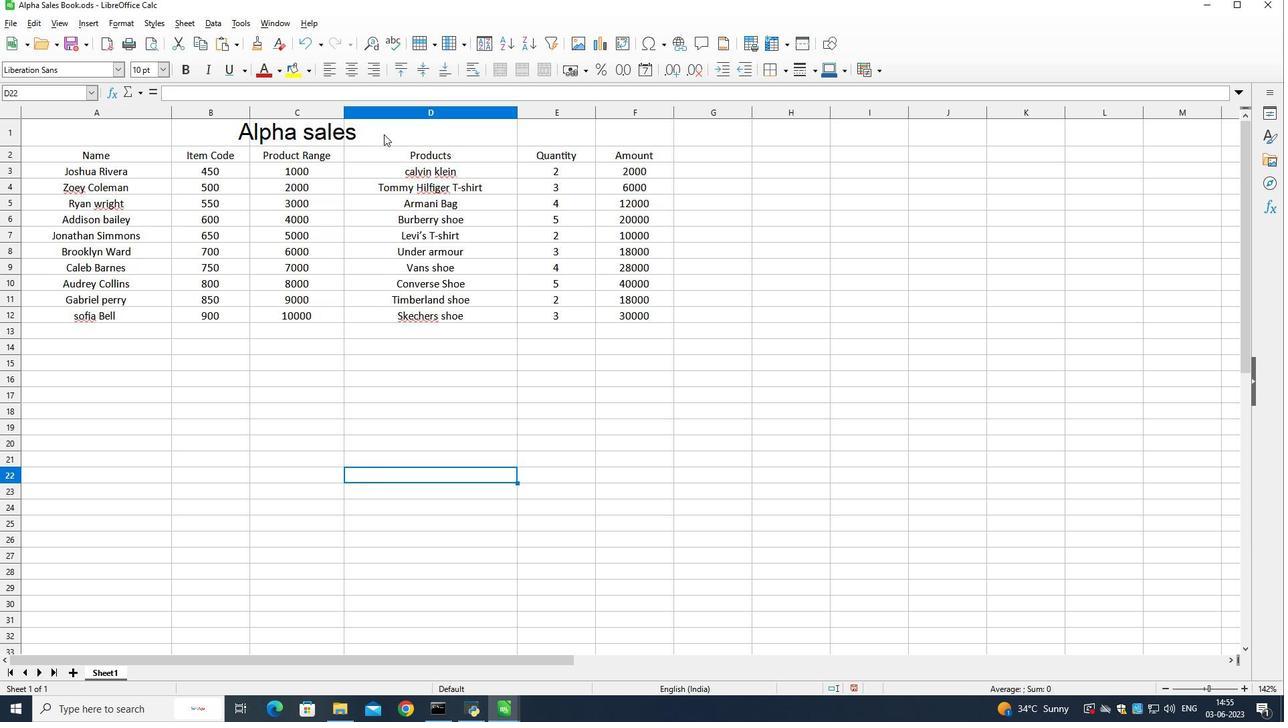 
Action: Mouse pressed left at (381, 133)
Screenshot: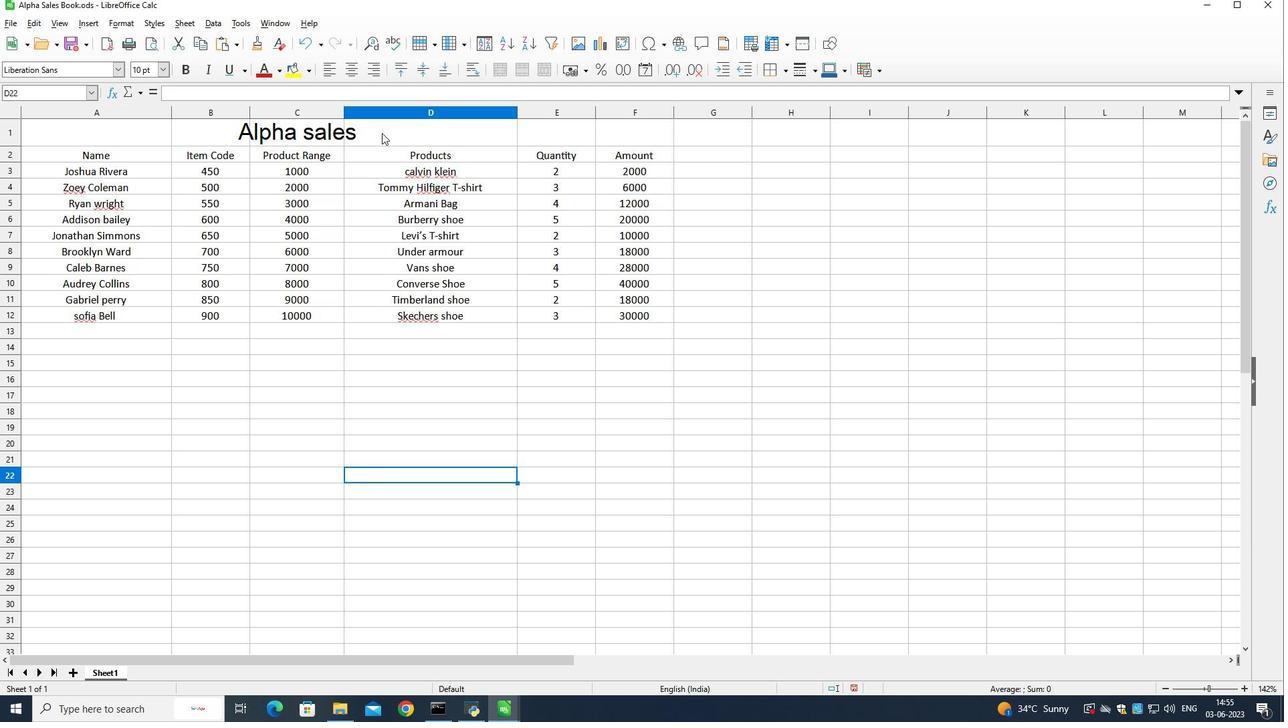 
Action: Mouse pressed left at (381, 133)
Screenshot: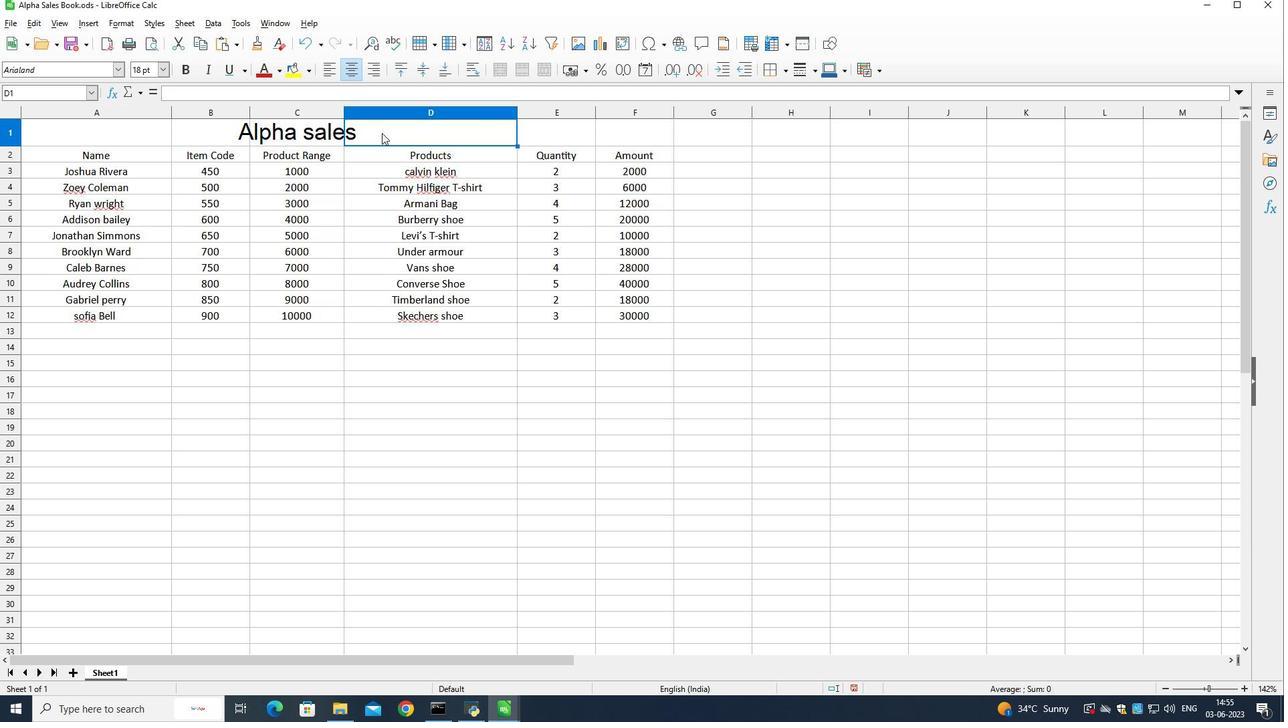 
Action: Mouse moved to (292, 70)
Screenshot: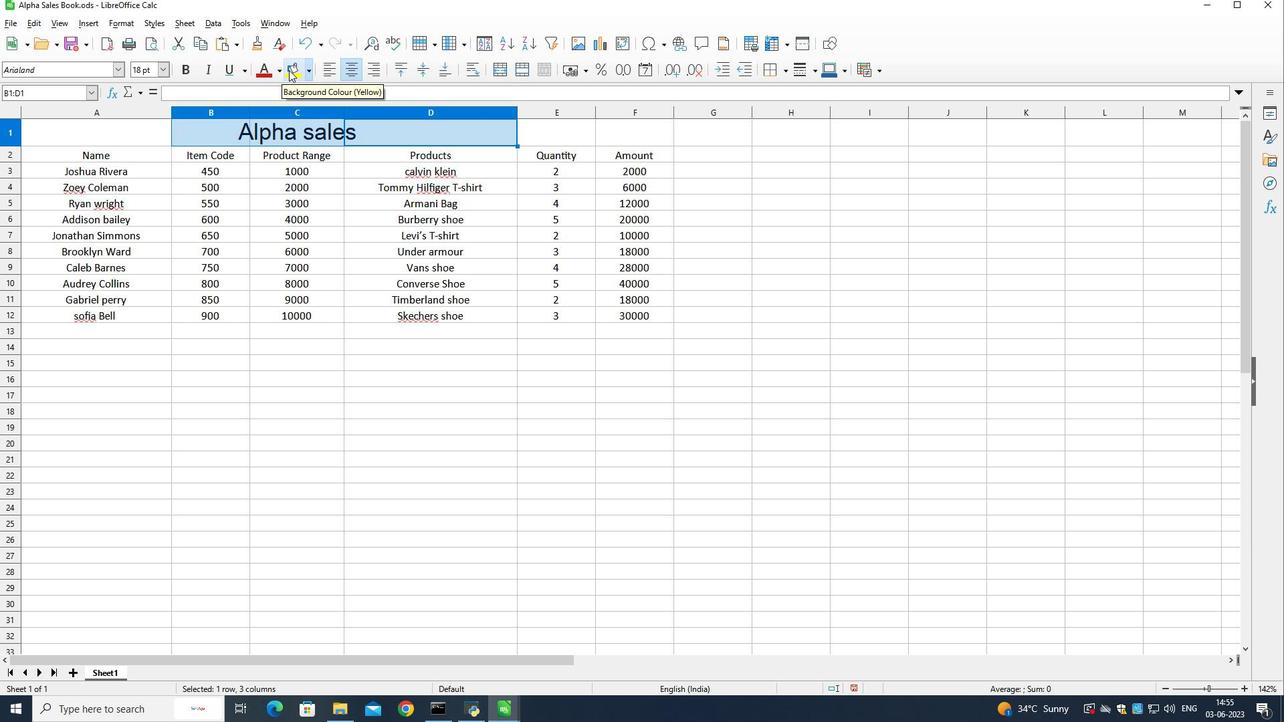 
Action: Mouse pressed left at (292, 70)
Screenshot: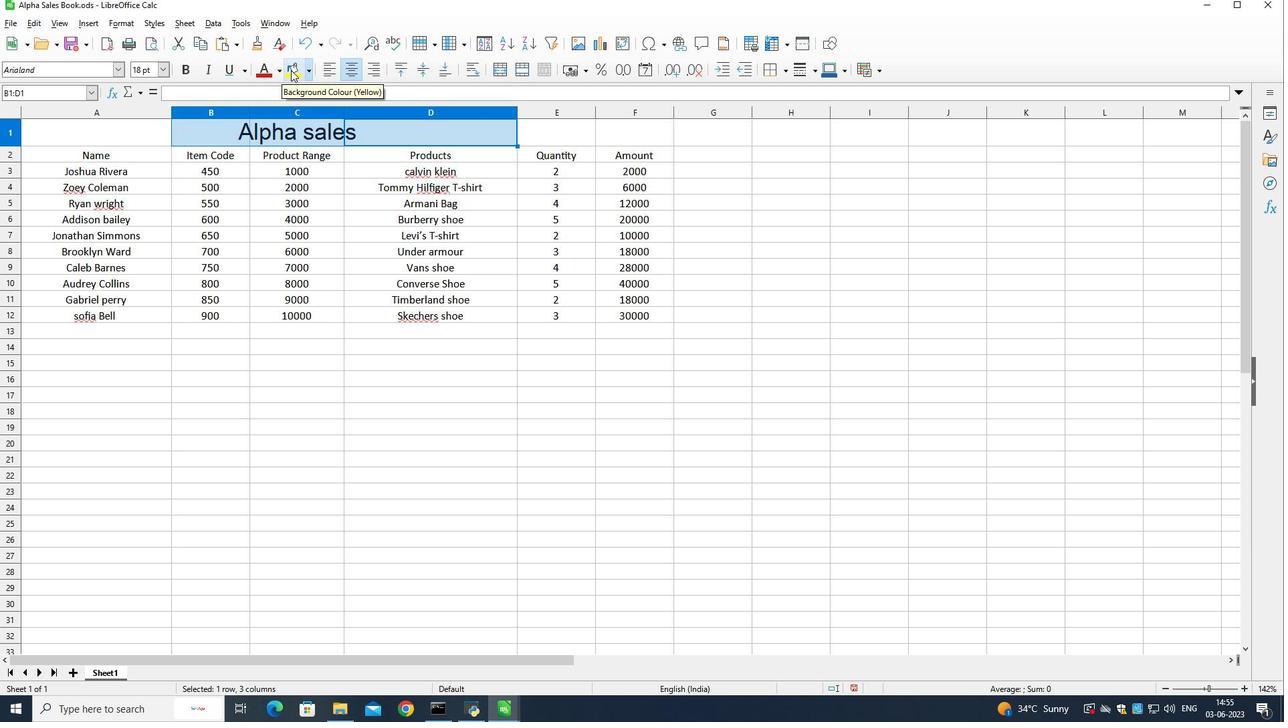 
Action: Mouse moved to (306, 72)
Screenshot: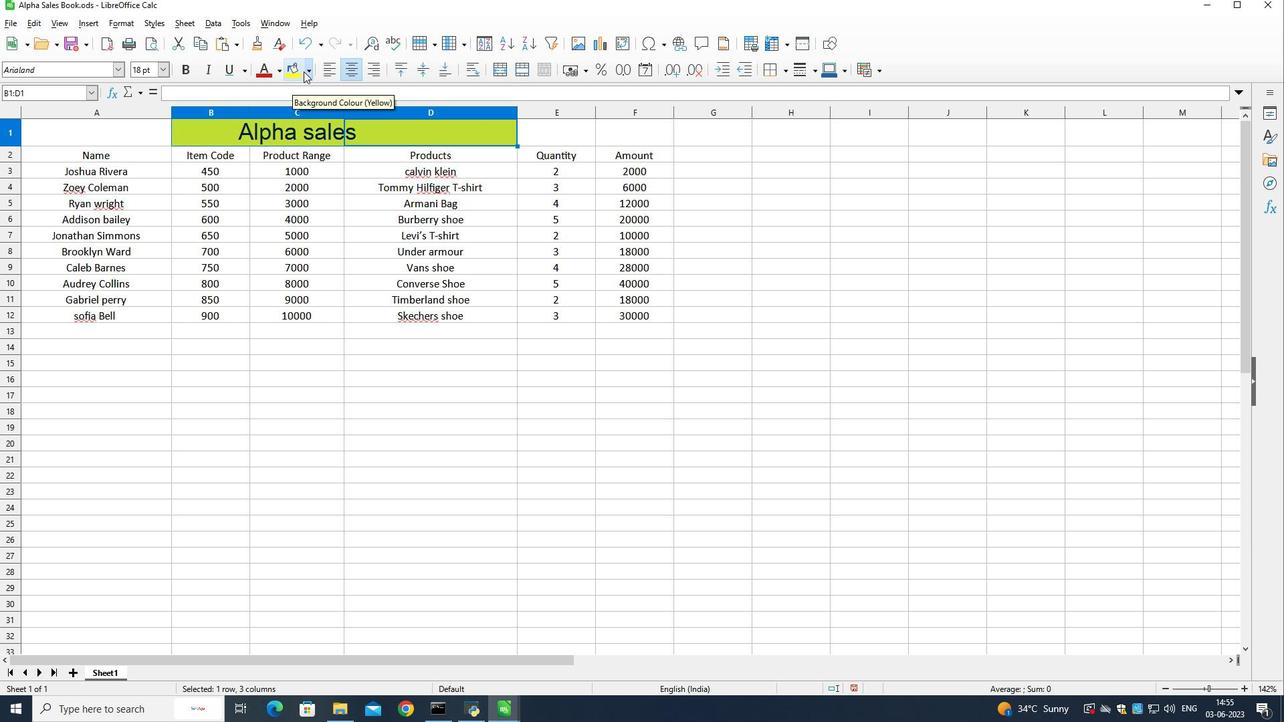 
Action: Mouse pressed left at (306, 72)
Screenshot: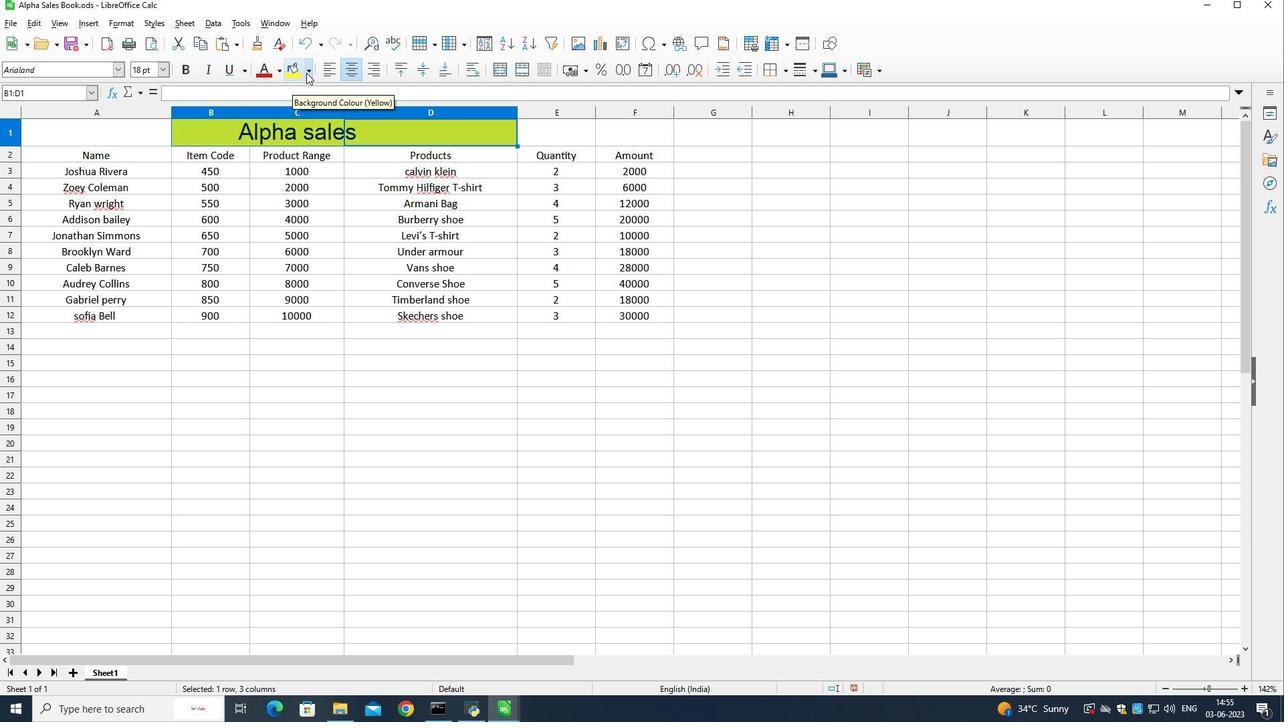 
Action: Mouse moved to (336, 162)
Screenshot: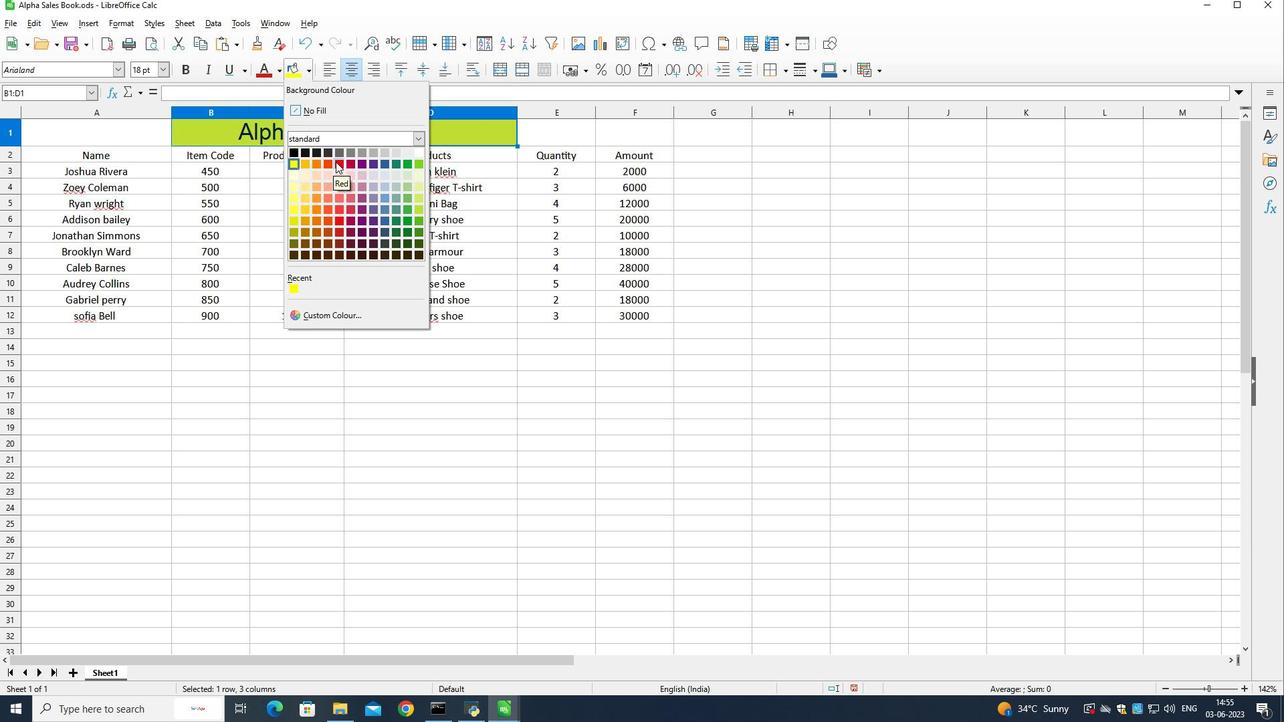 
Action: Mouse pressed left at (336, 162)
Screenshot: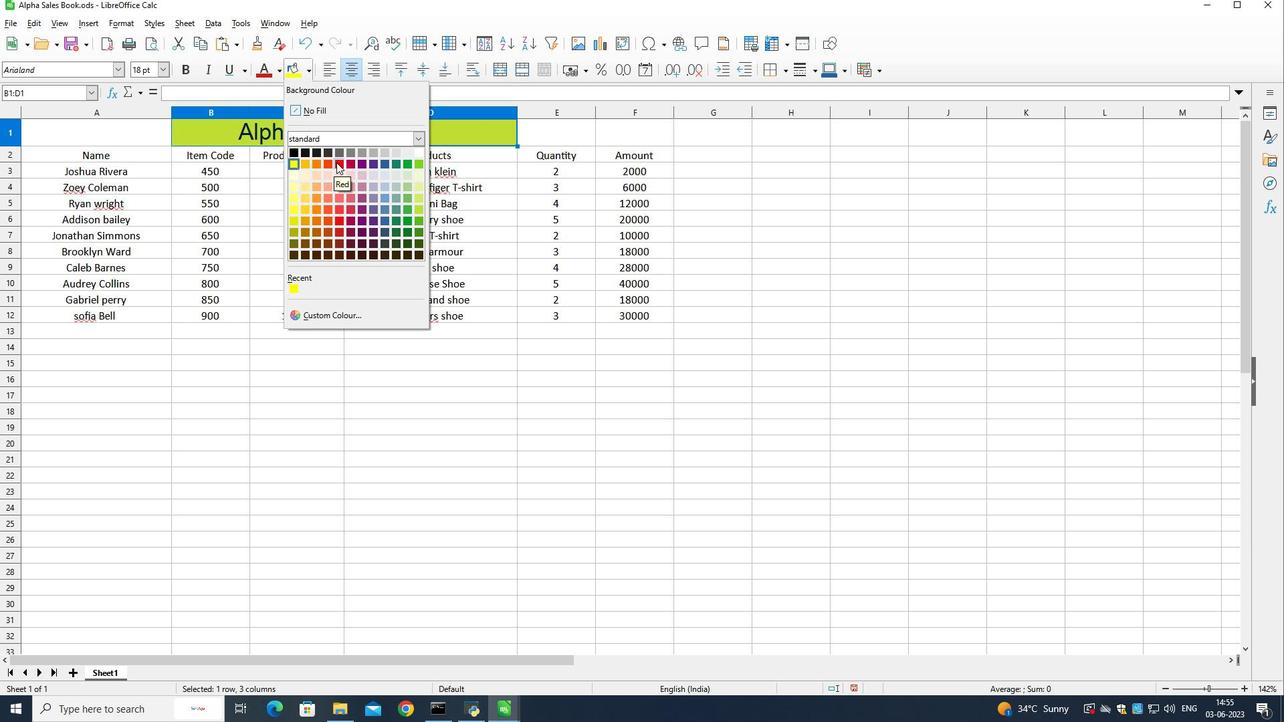 
Action: Mouse moved to (336, 171)
Screenshot: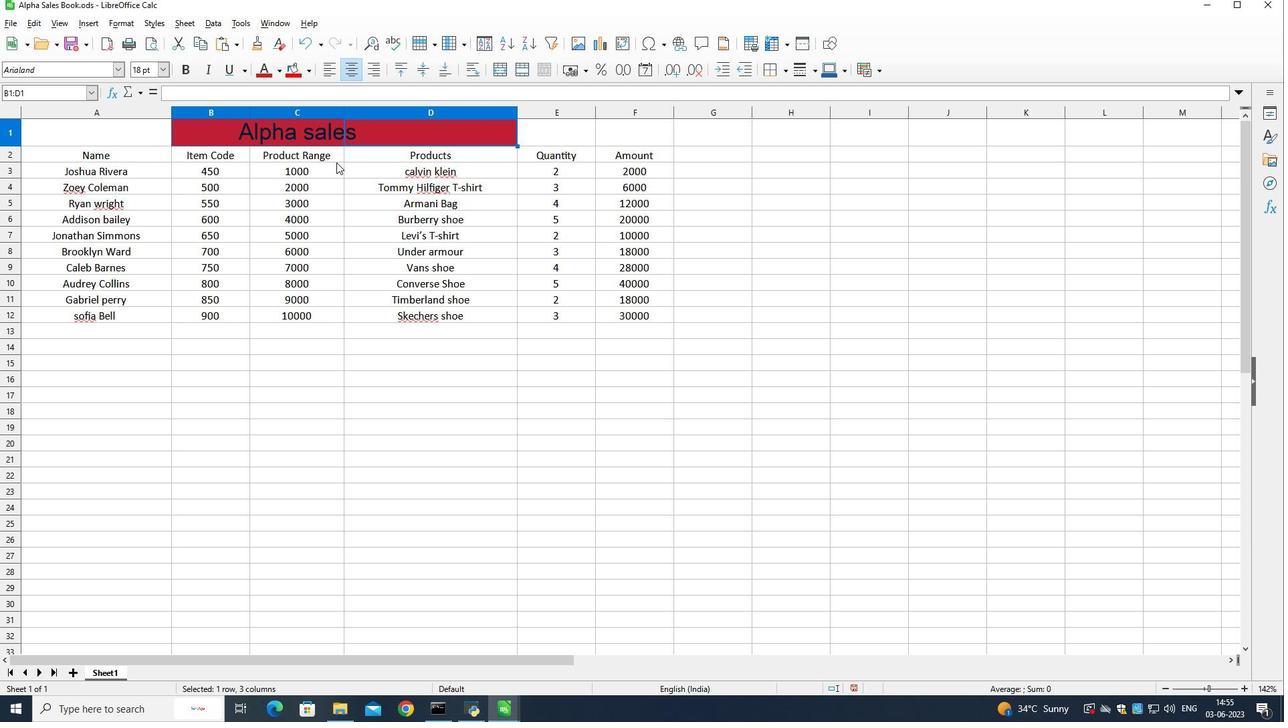 
Action: Mouse pressed left at (336, 171)
Screenshot: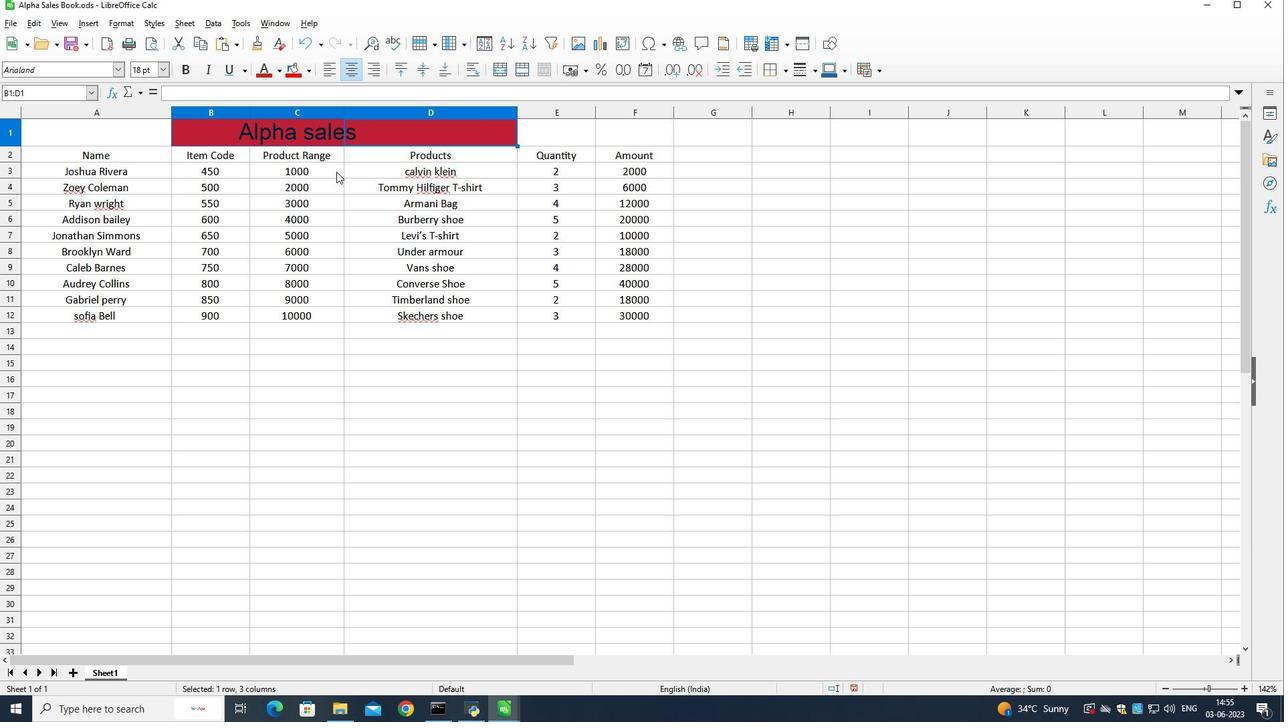 
Action: Mouse moved to (70, 157)
Screenshot: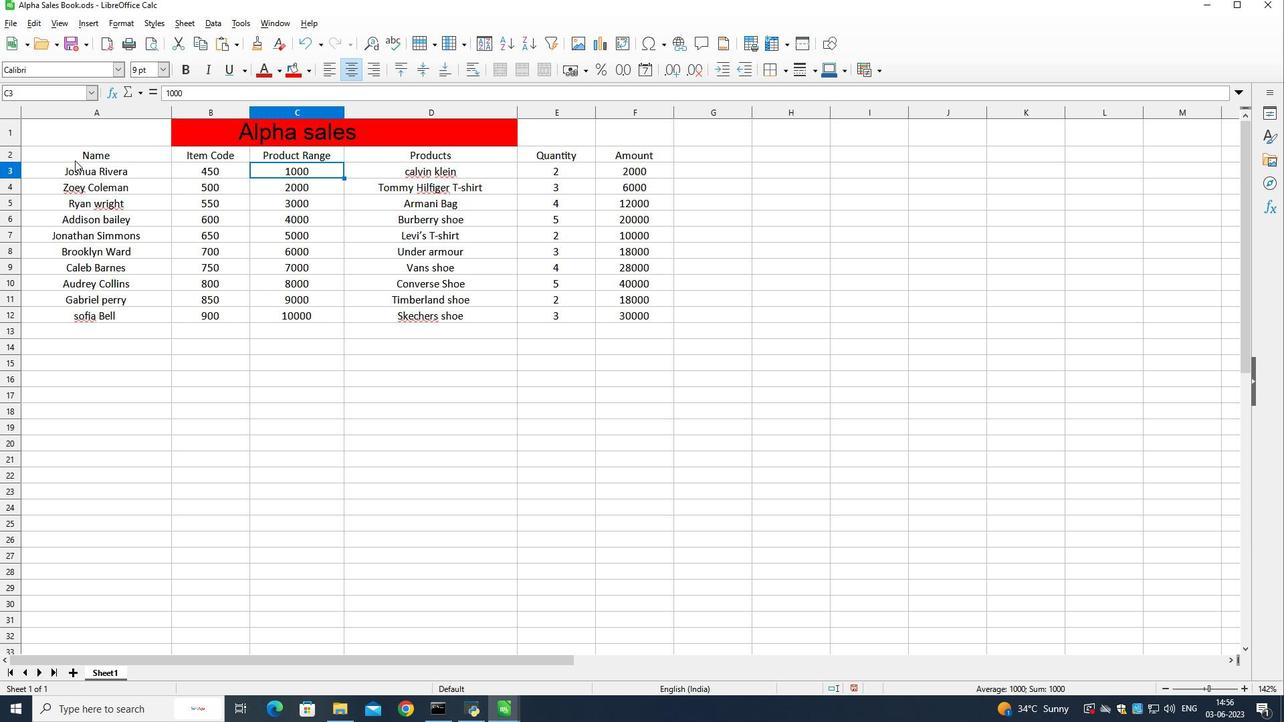 
Action: Mouse pressed left at (70, 157)
Screenshot: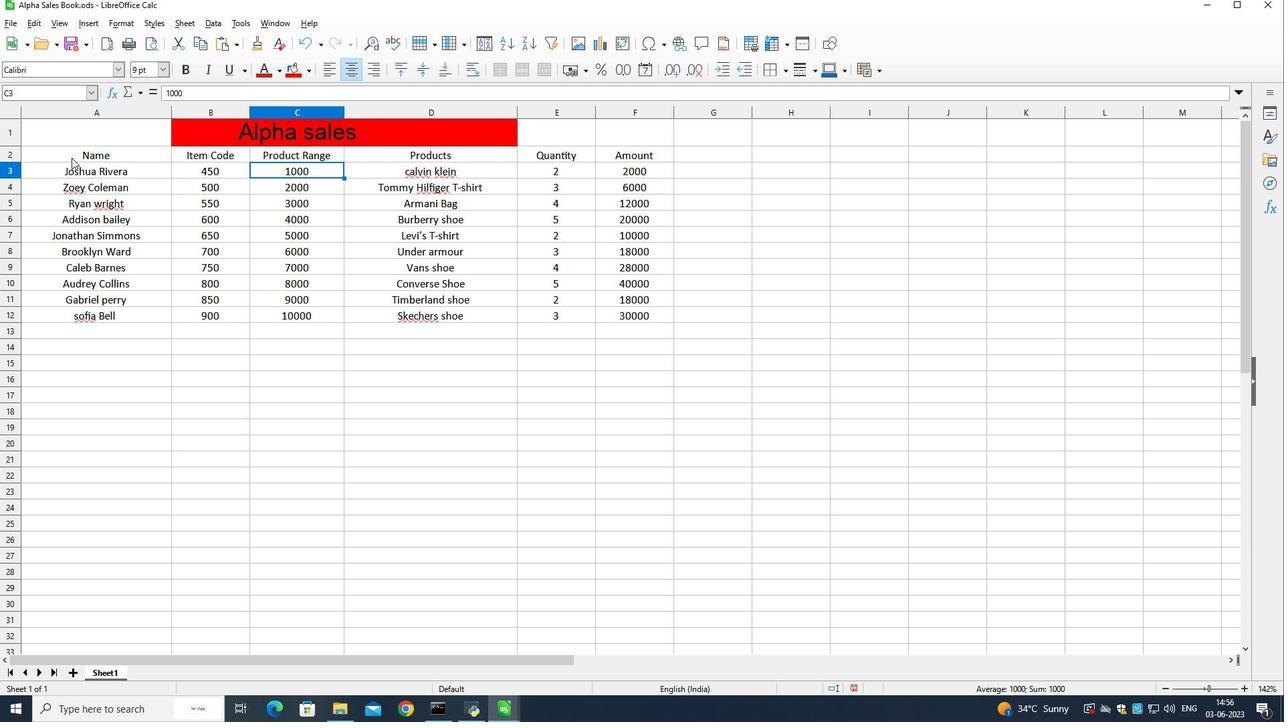 
Action: Mouse moved to (260, 70)
Screenshot: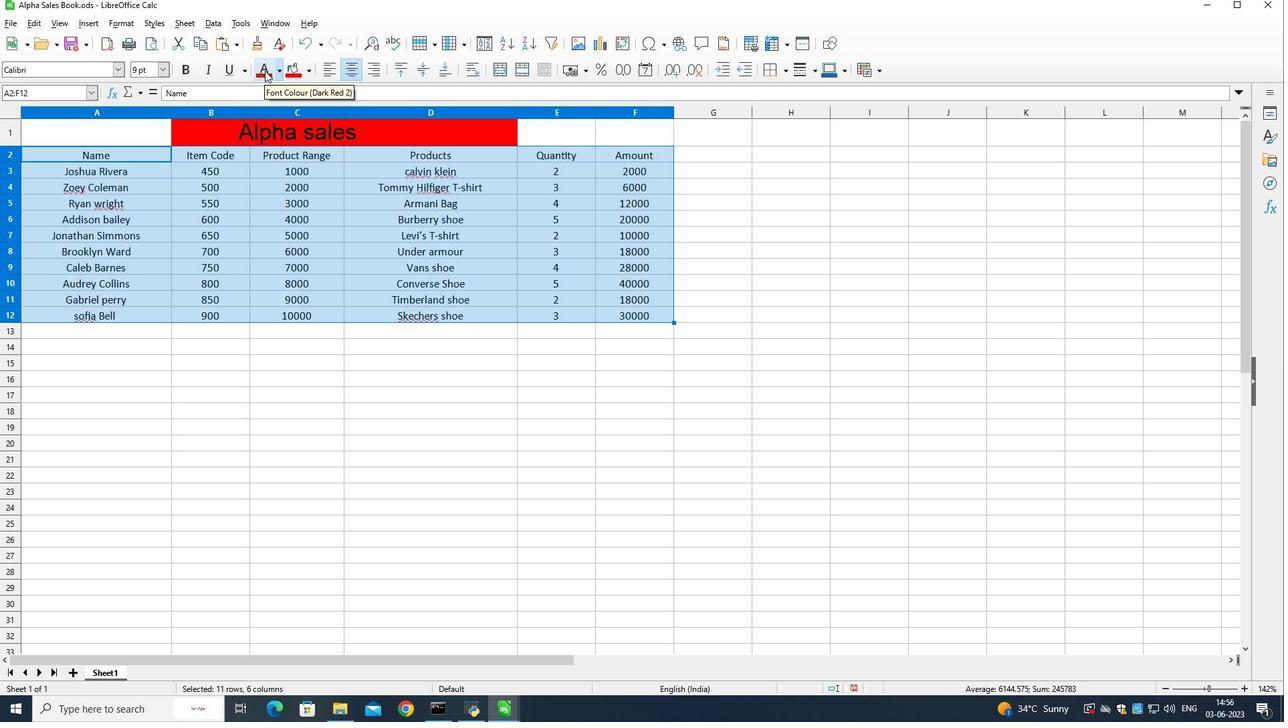 
Action: Mouse pressed left at (260, 70)
Screenshot: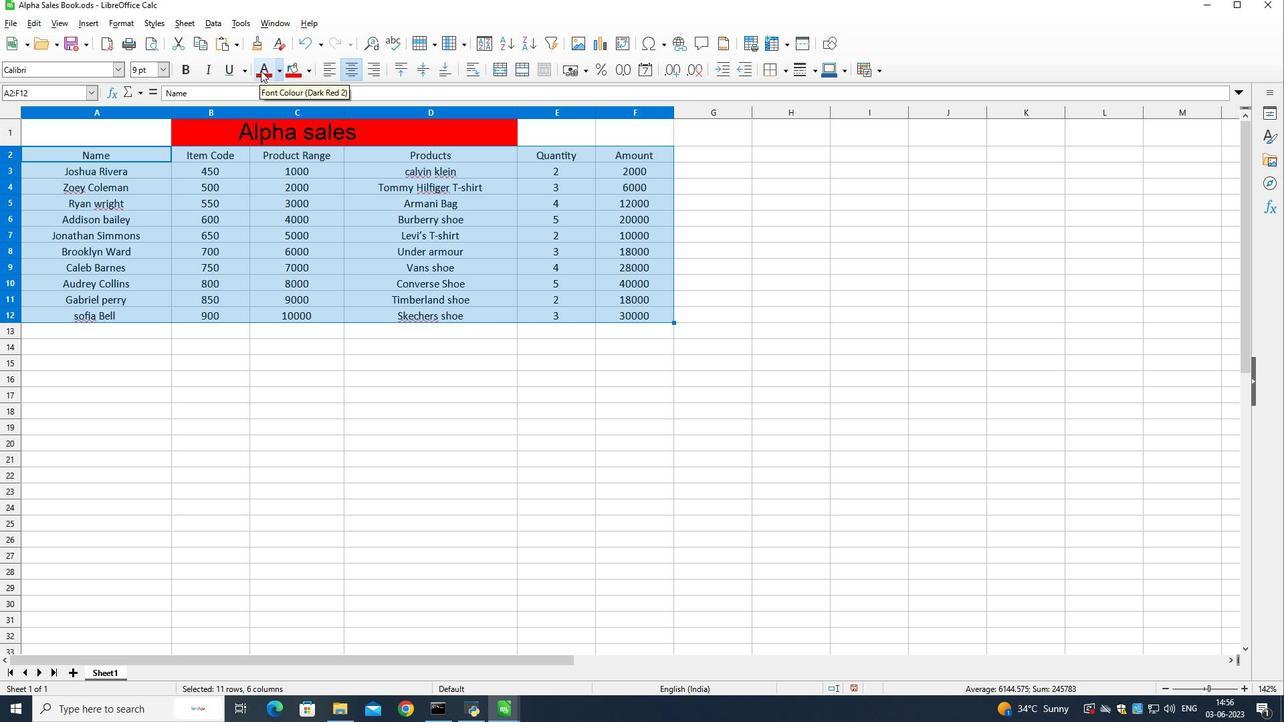 
Action: Mouse moved to (274, 71)
Screenshot: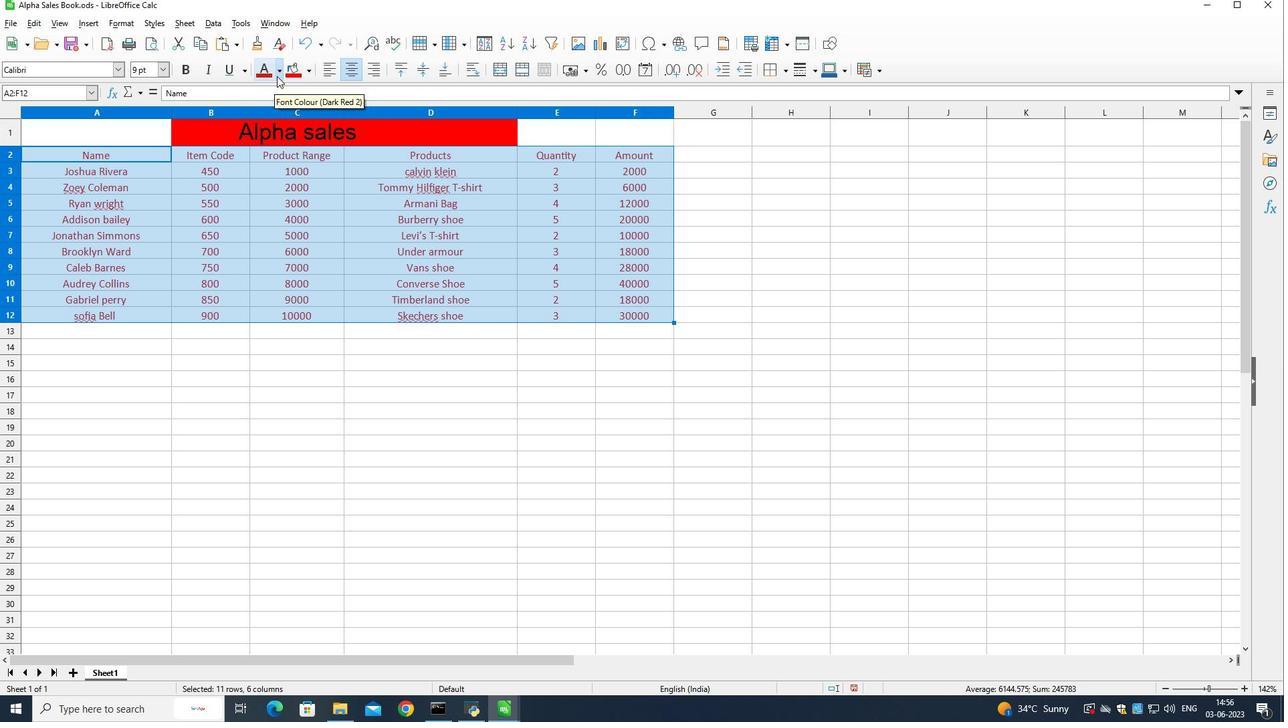 
Action: Mouse pressed left at (274, 71)
Screenshot: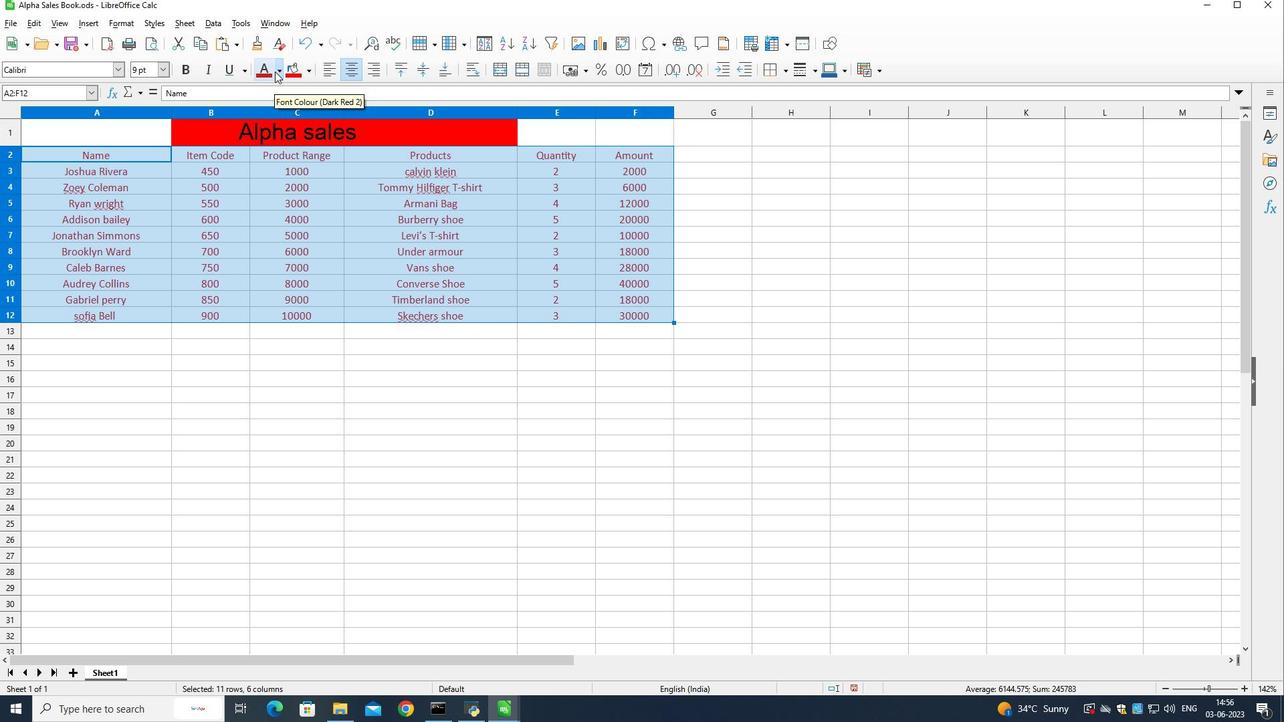 
Action: Mouse moved to (277, 72)
Screenshot: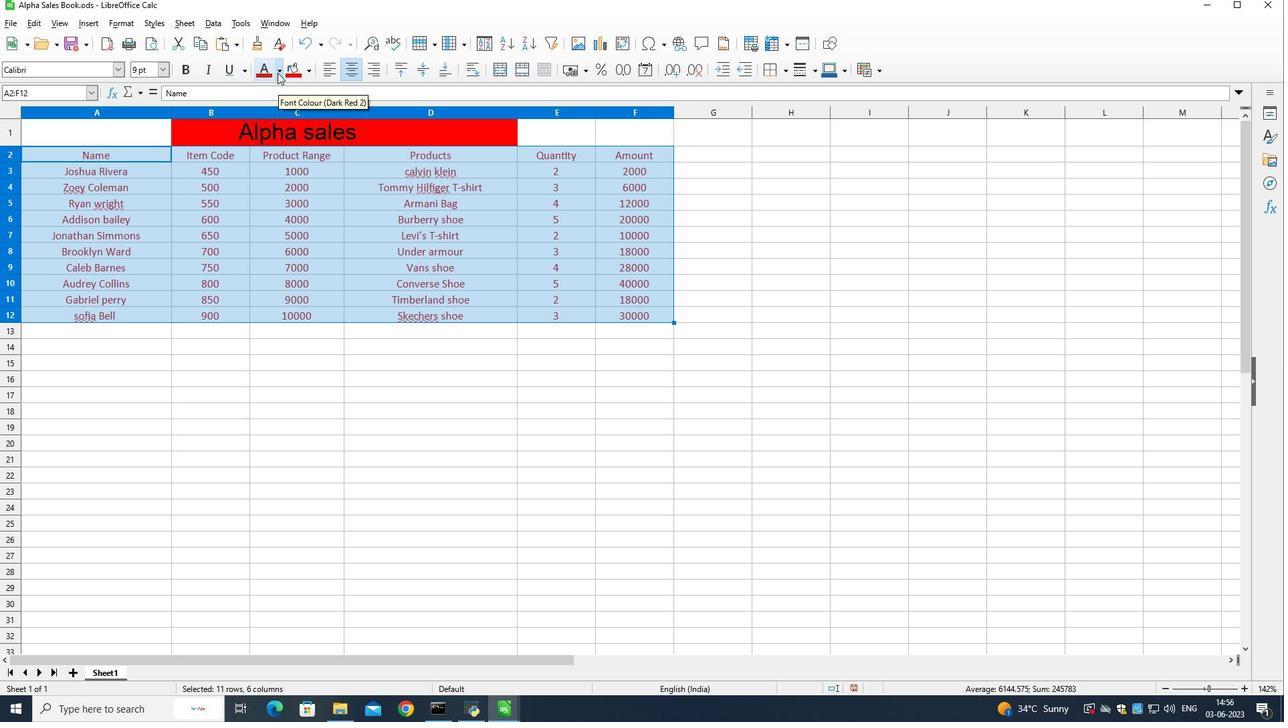 
Action: Mouse pressed left at (277, 72)
Screenshot: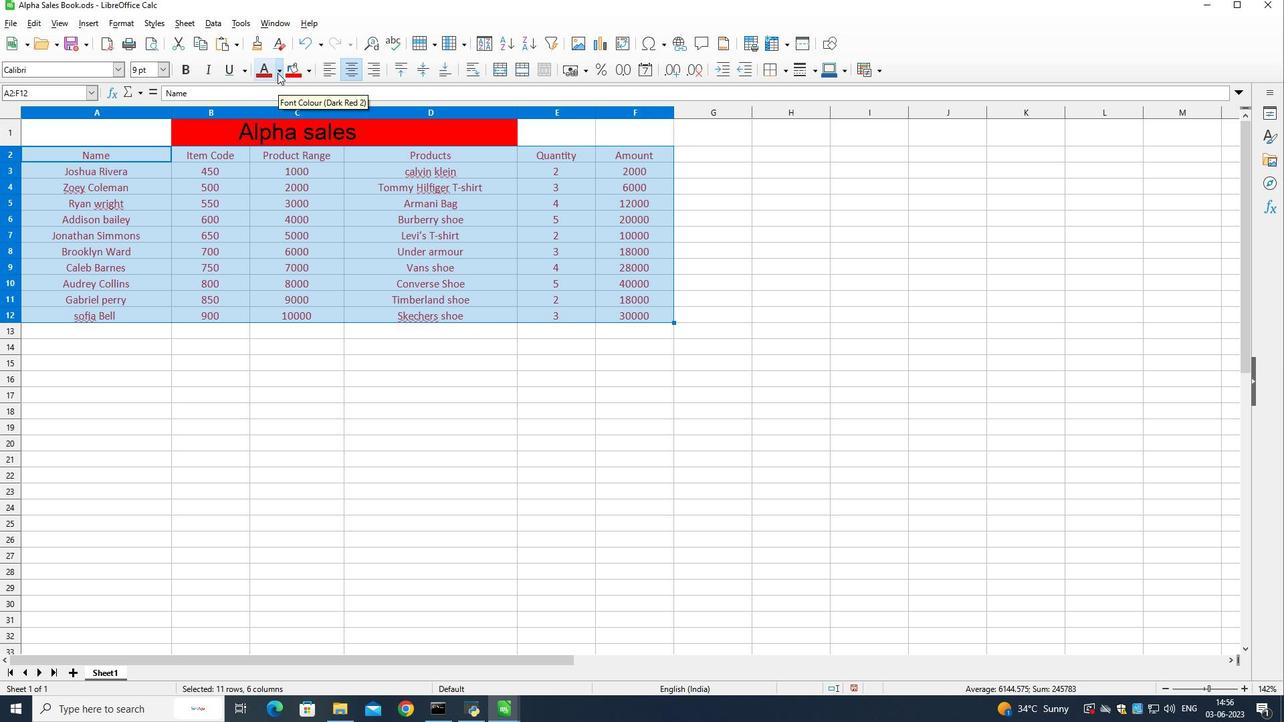
Action: Mouse moved to (264, 151)
Screenshot: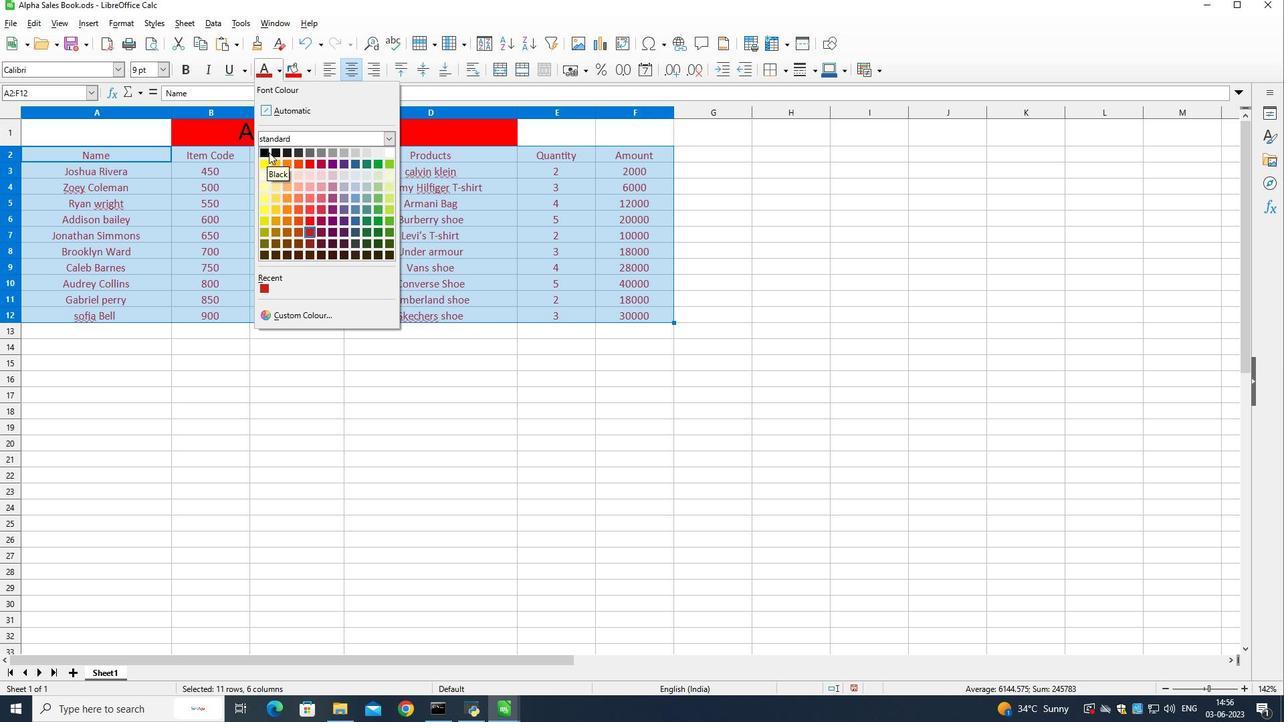 
Action: Mouse pressed left at (264, 151)
Screenshot: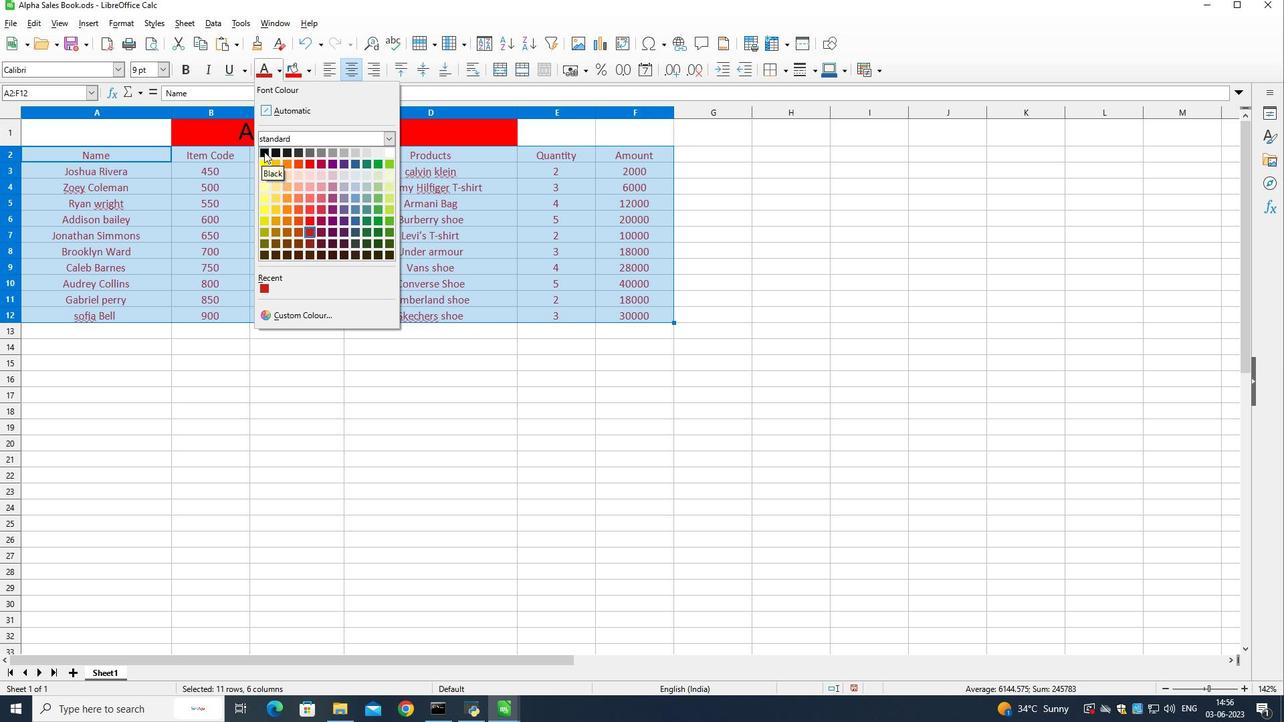 
Action: Mouse moved to (256, 335)
Screenshot: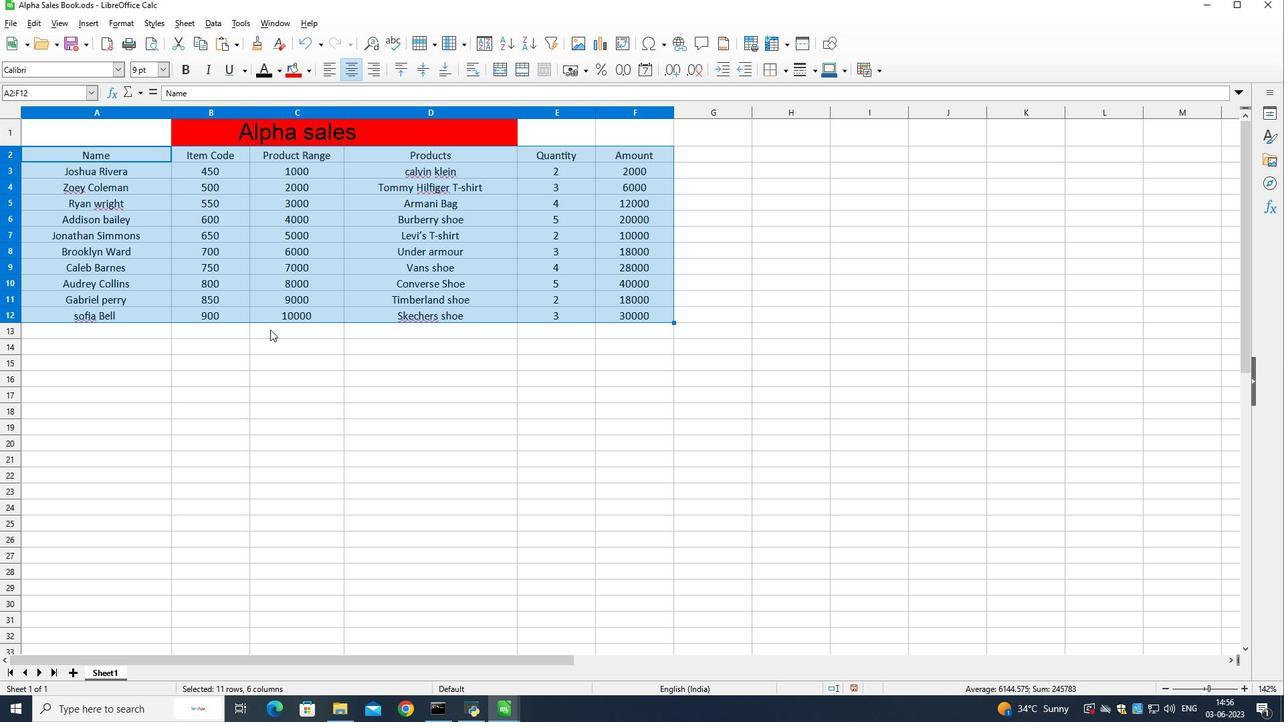 
Action: Mouse pressed left at (256, 335)
Screenshot: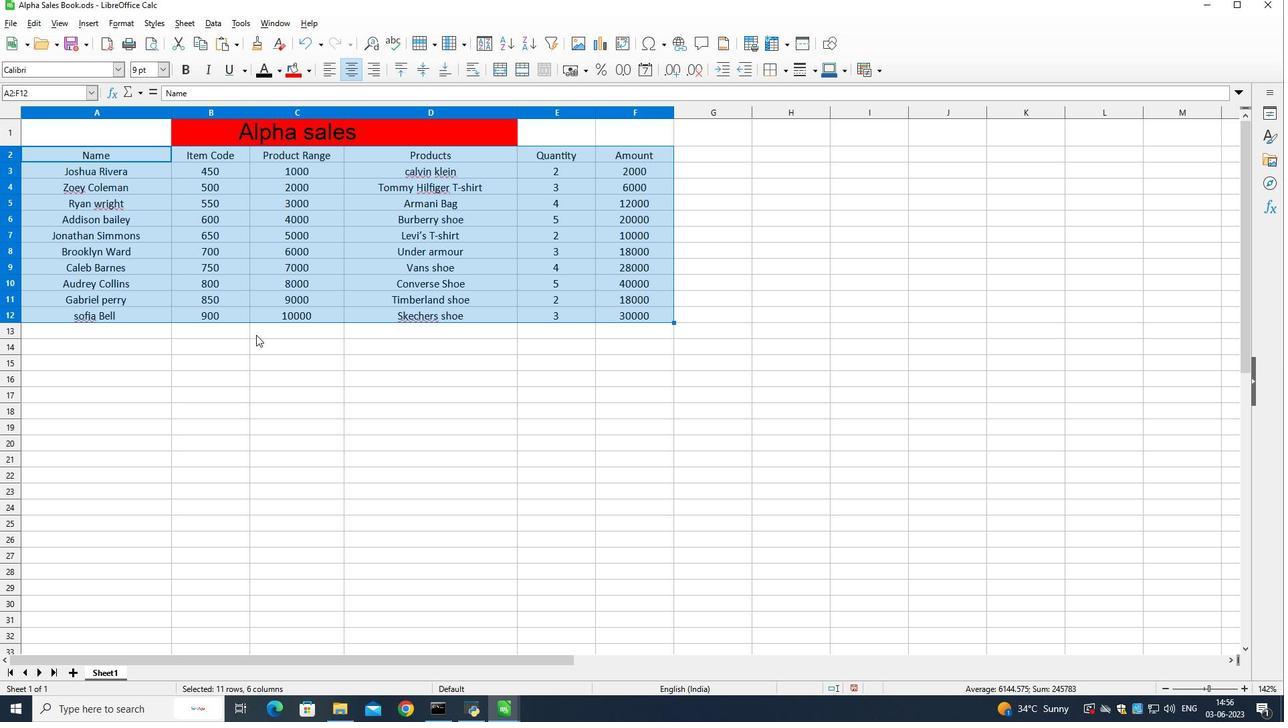 
Action: Mouse moved to (46, 155)
Screenshot: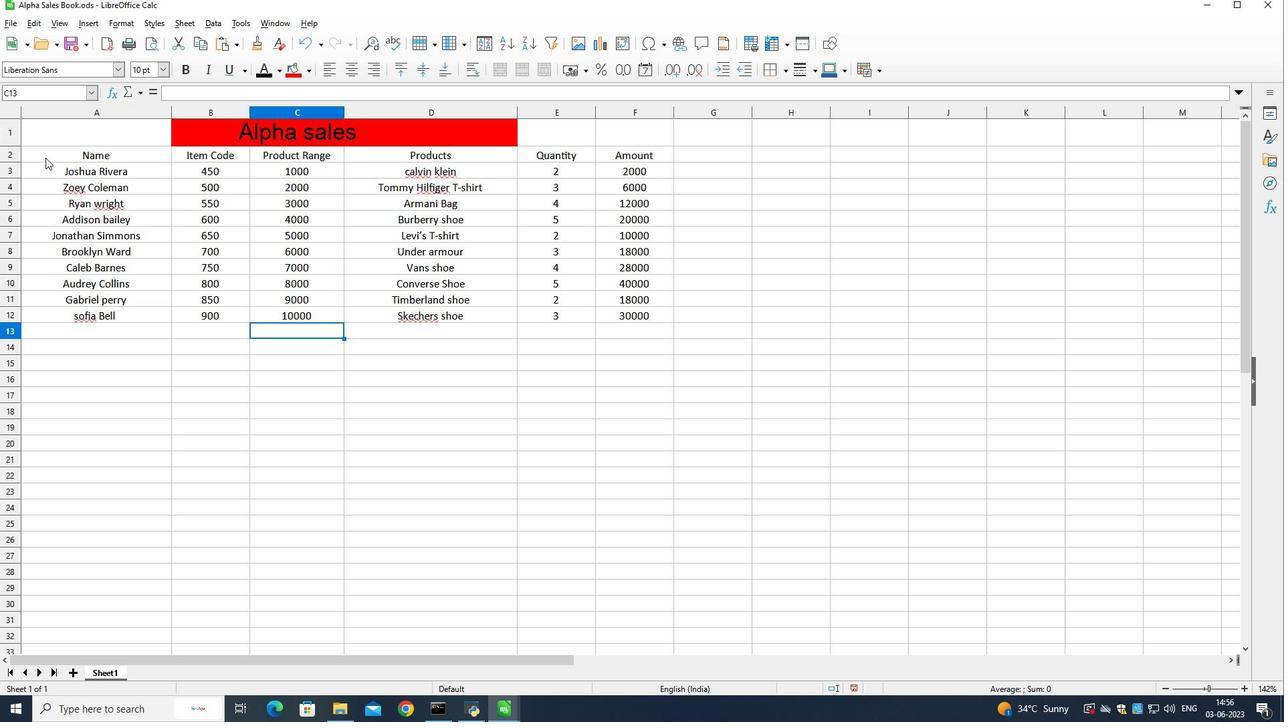 
Action: Mouse pressed left at (46, 155)
Screenshot: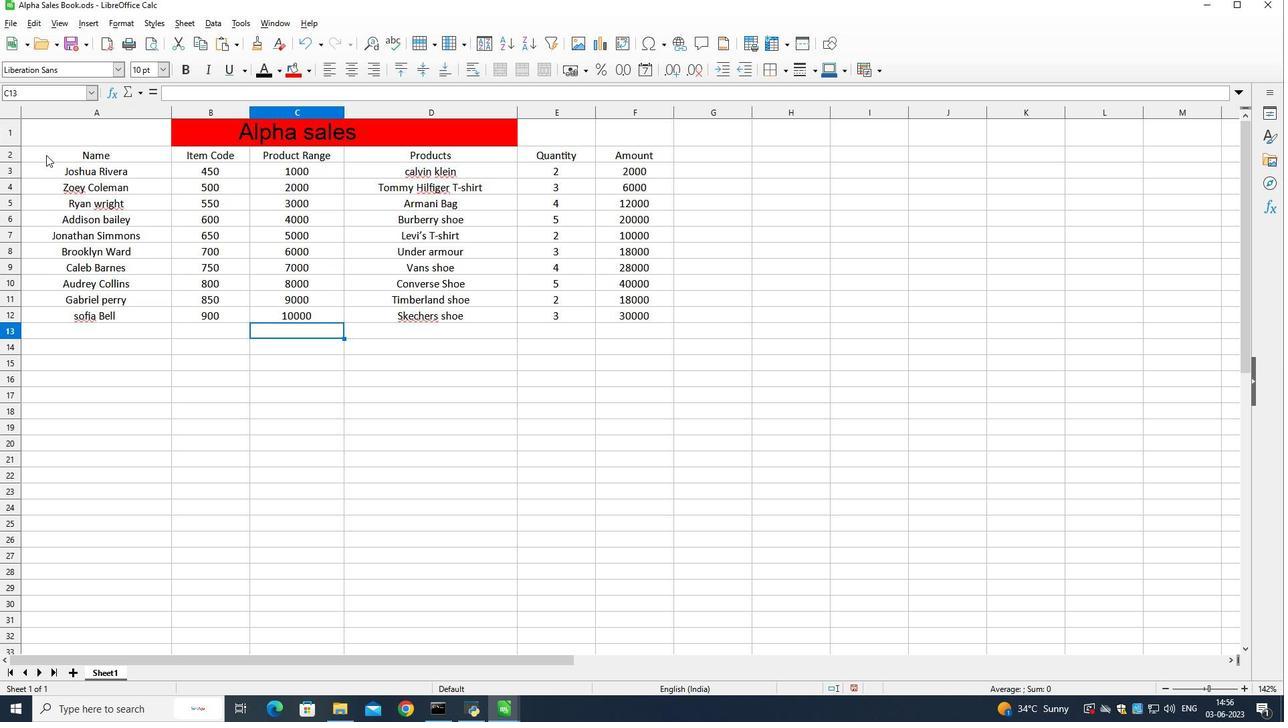
Action: Mouse moved to (783, 75)
Screenshot: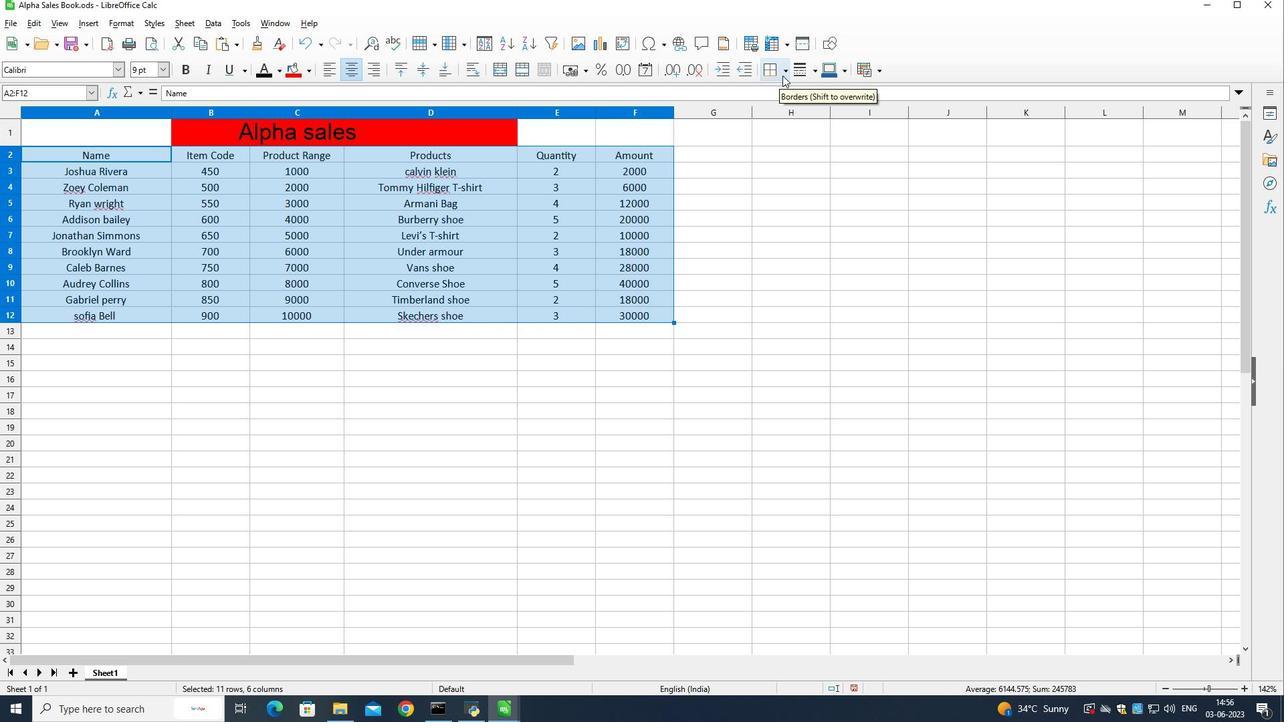 
Action: Mouse pressed left at (783, 75)
Screenshot: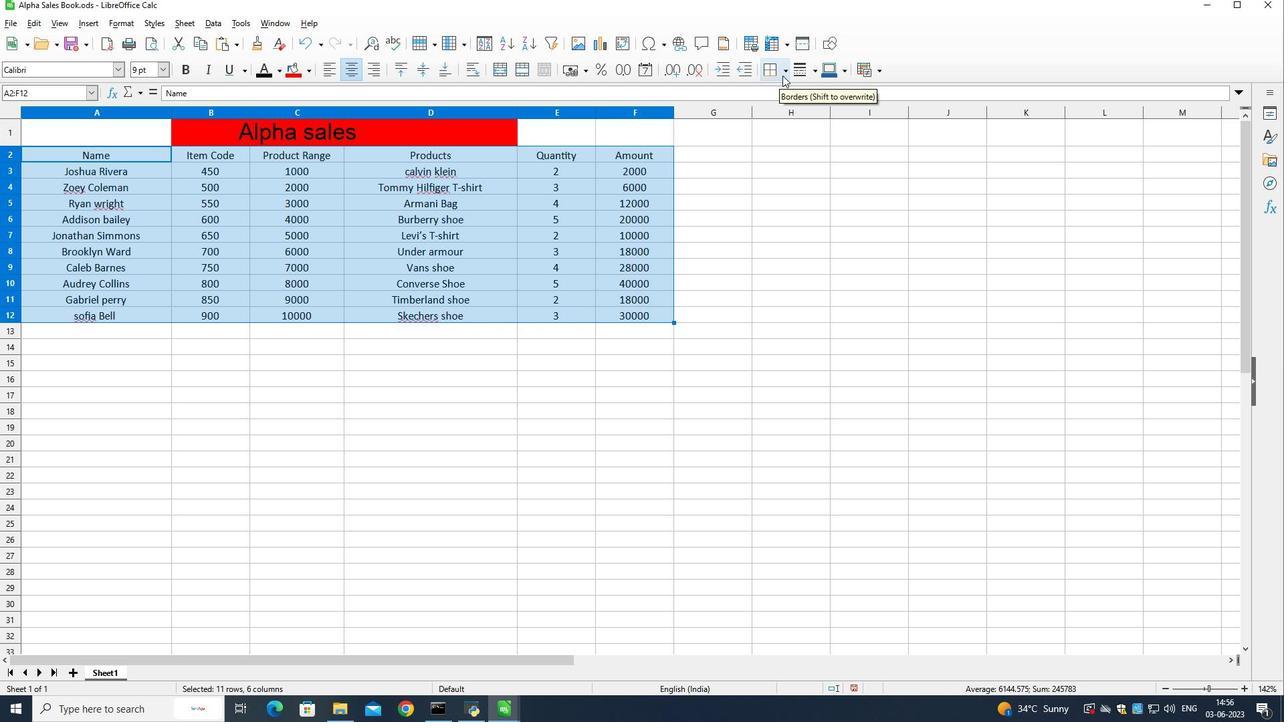 
Action: Mouse moved to (806, 139)
Screenshot: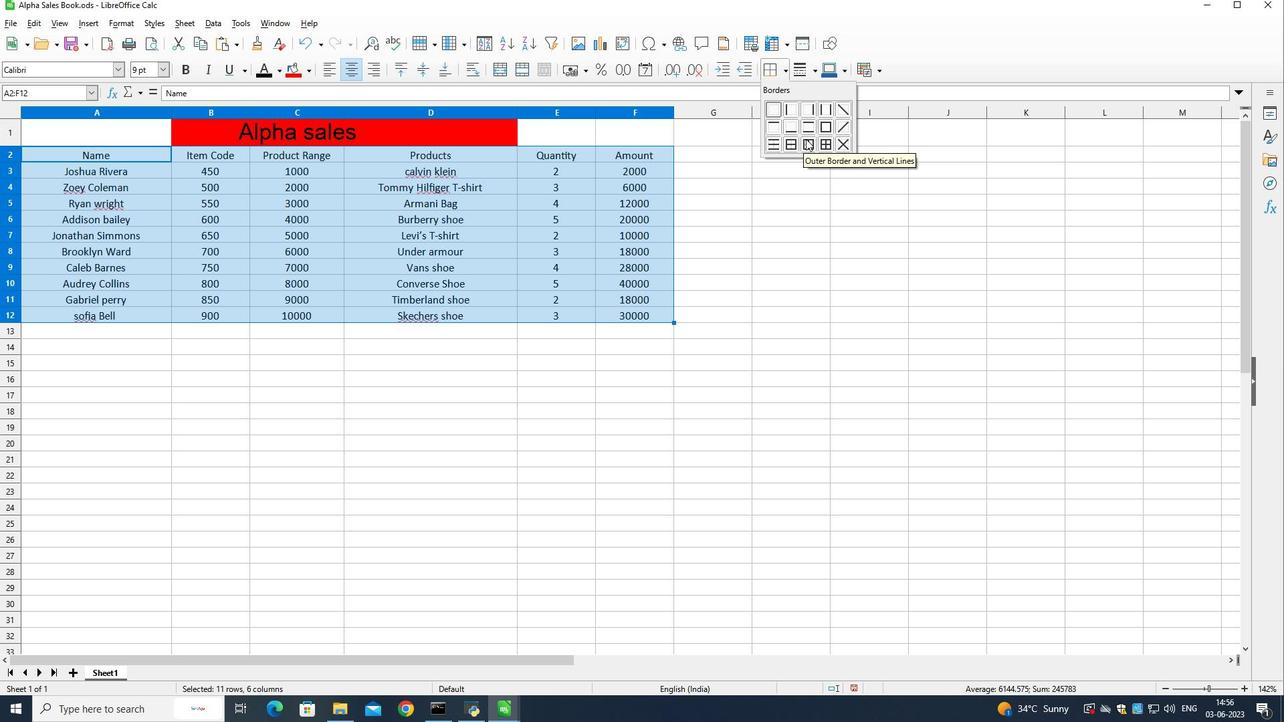 
Action: Mouse pressed left at (806, 139)
Screenshot: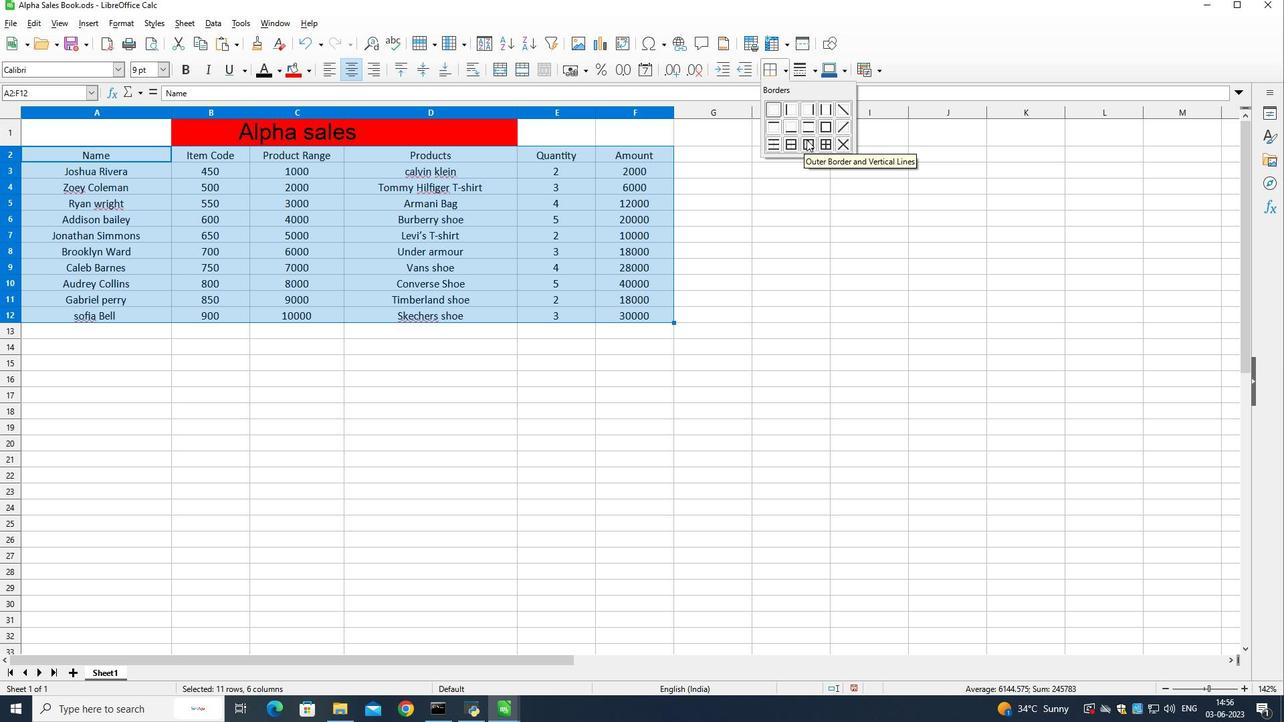 
Action: Mouse moved to (290, 346)
Screenshot: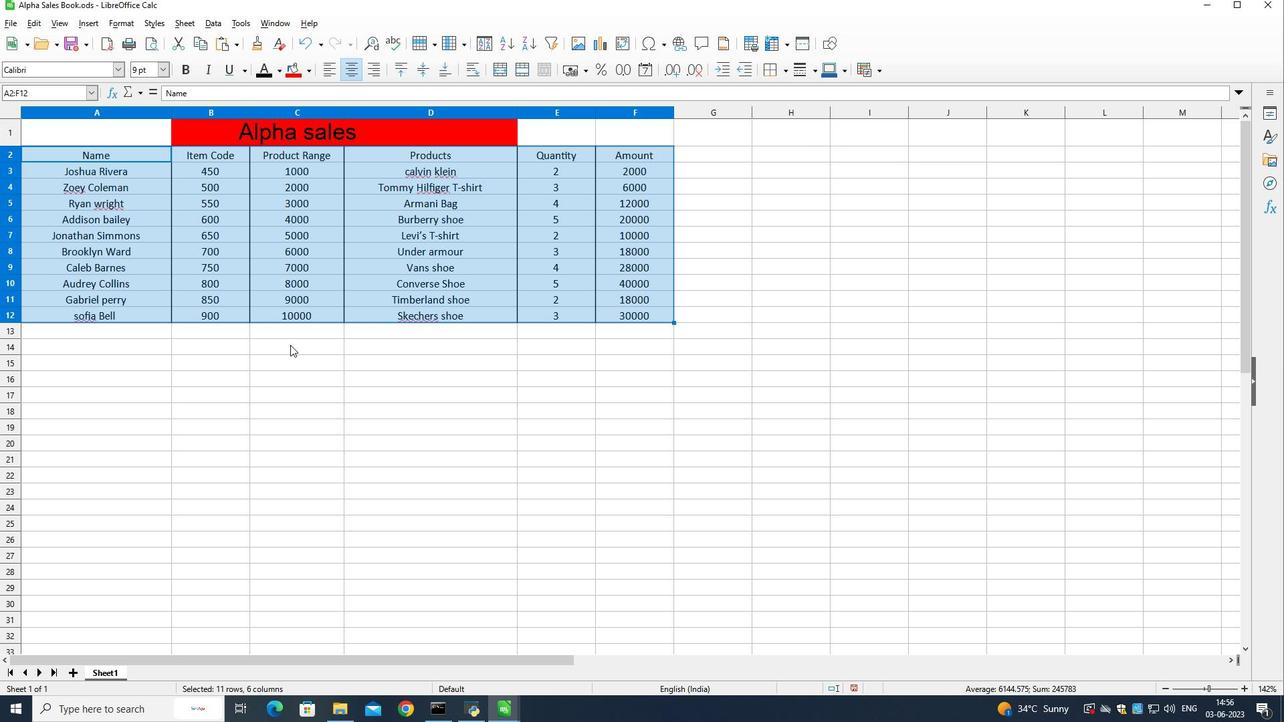 
Action: Mouse pressed left at (290, 346)
Screenshot: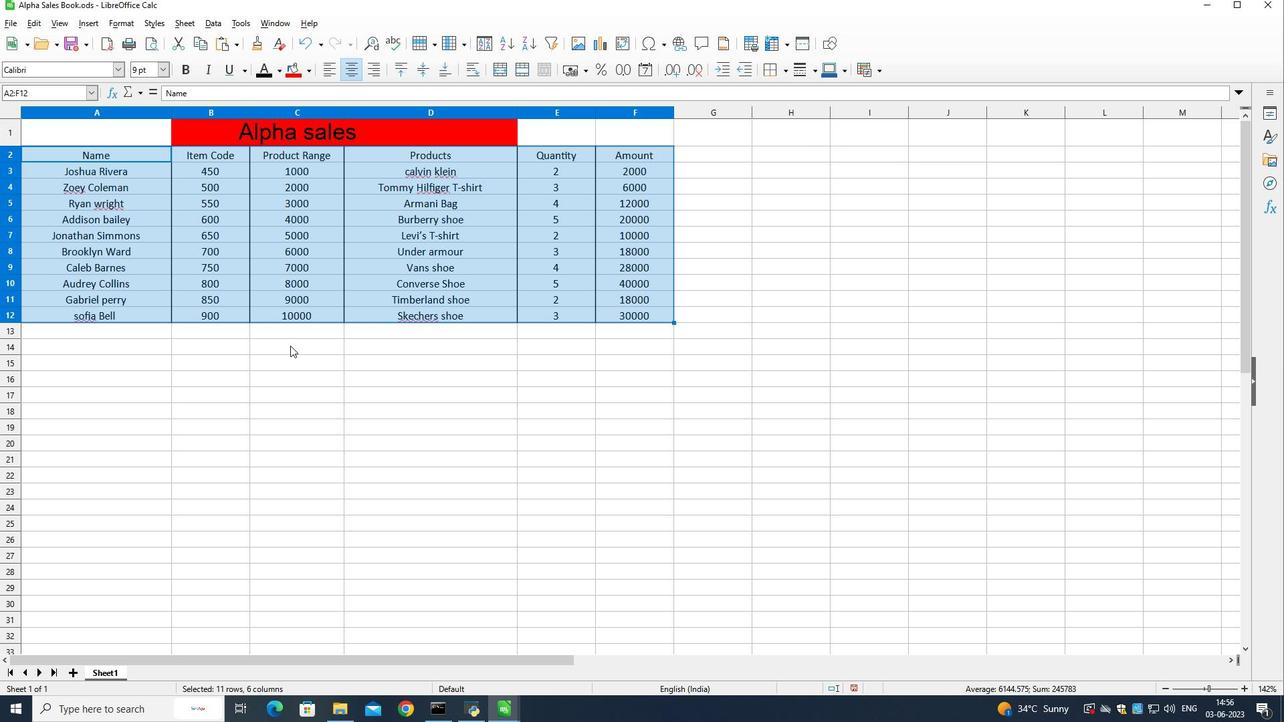 
Action: Mouse moved to (288, 375)
Screenshot: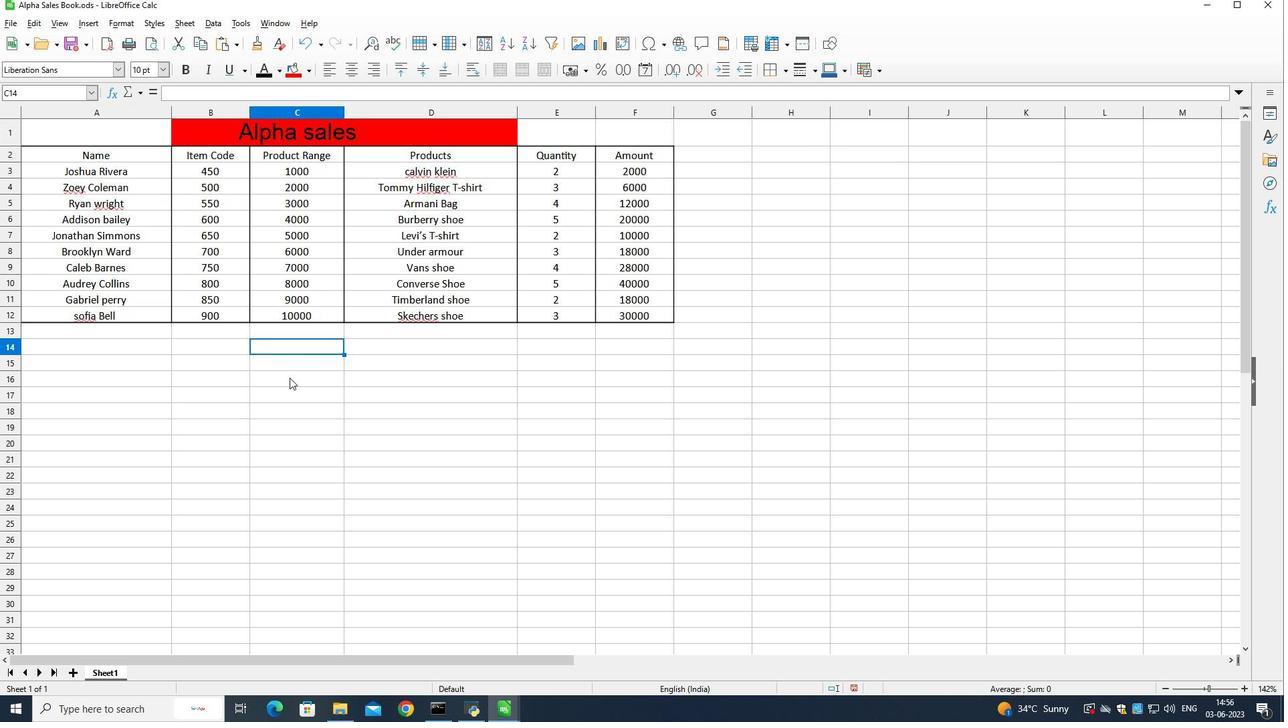 
